 Task: Open a blank sheet, save the file as  Dance.doc Add Heading 'Types of Dance:'Types of Dance: Add the following points with capital alphabetAdd the following points with capital alphabet A.	Ballet_x000D_
B.	Hip Hop_x000D_
C.	Tango_x000D_
Select the entire thext and change line spacing to  2.5 Select the entire text and apply  Outside Borders ,change the font size of heading and points to 18
Action: Mouse moved to (148, 157)
Screenshot: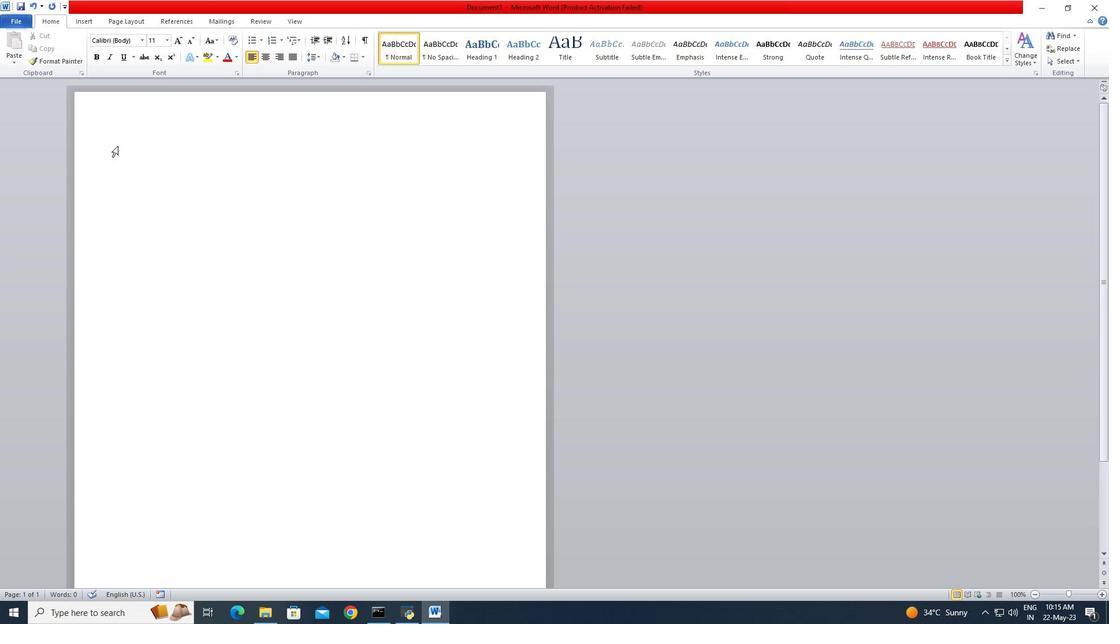 
Action: Mouse pressed left at (148, 157)
Screenshot: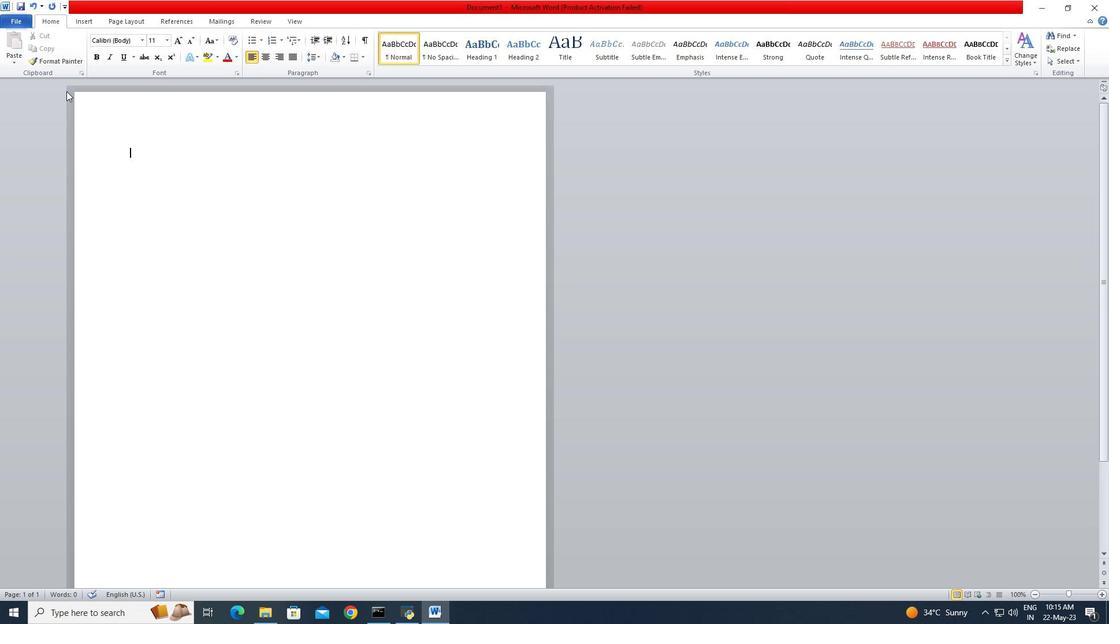
Action: Mouse moved to (109, 56)
Screenshot: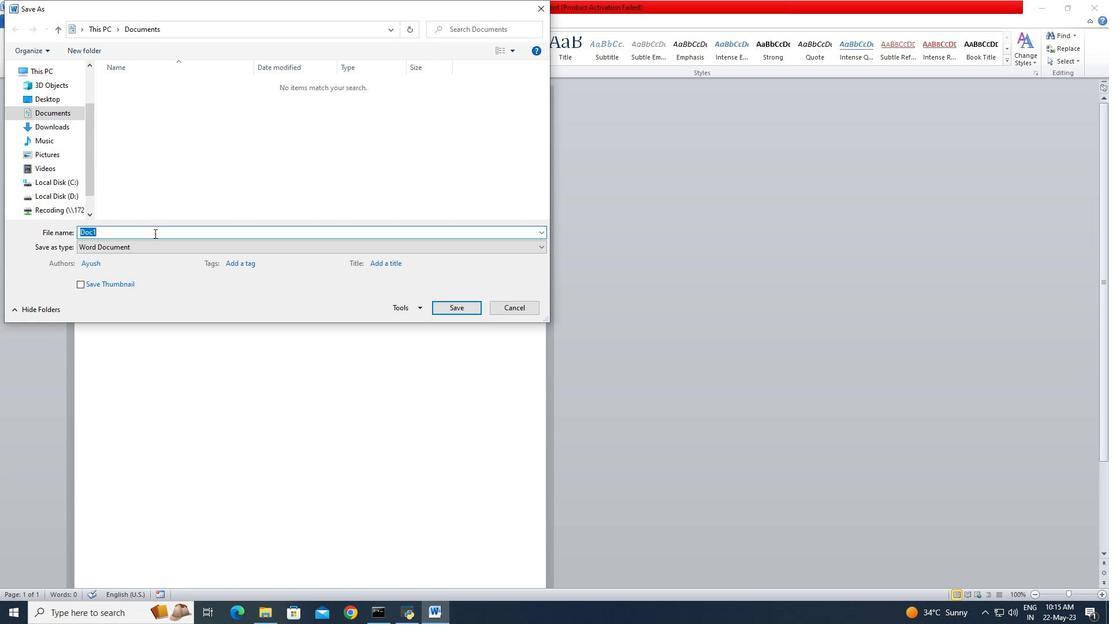 
Action: Mouse pressed left at (109, 56)
Screenshot: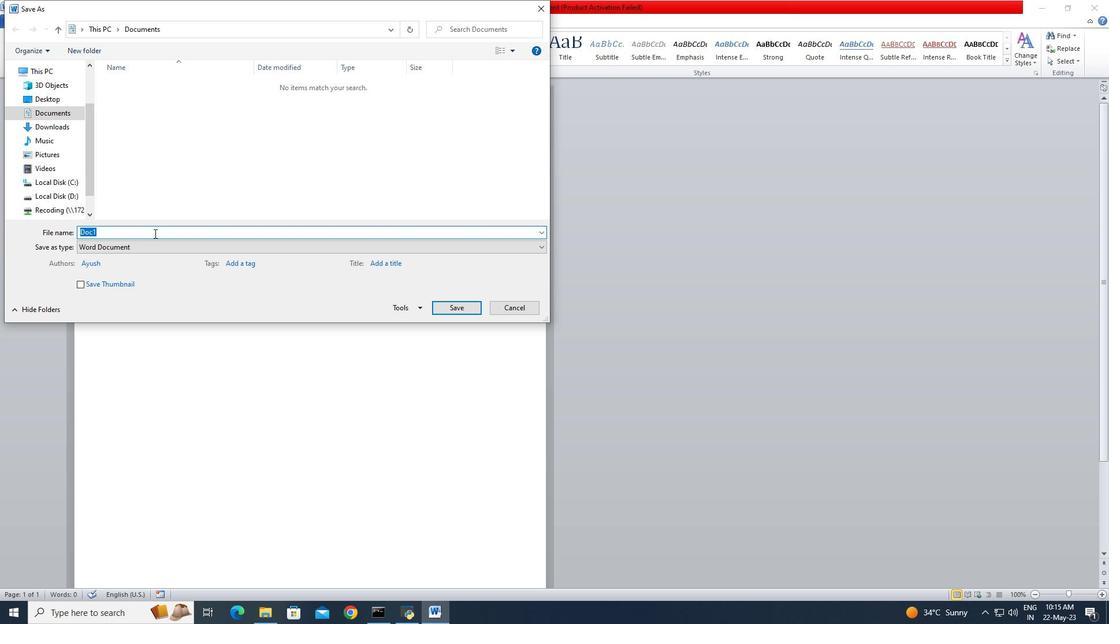 
Action: Mouse moved to (94, 53)
Screenshot: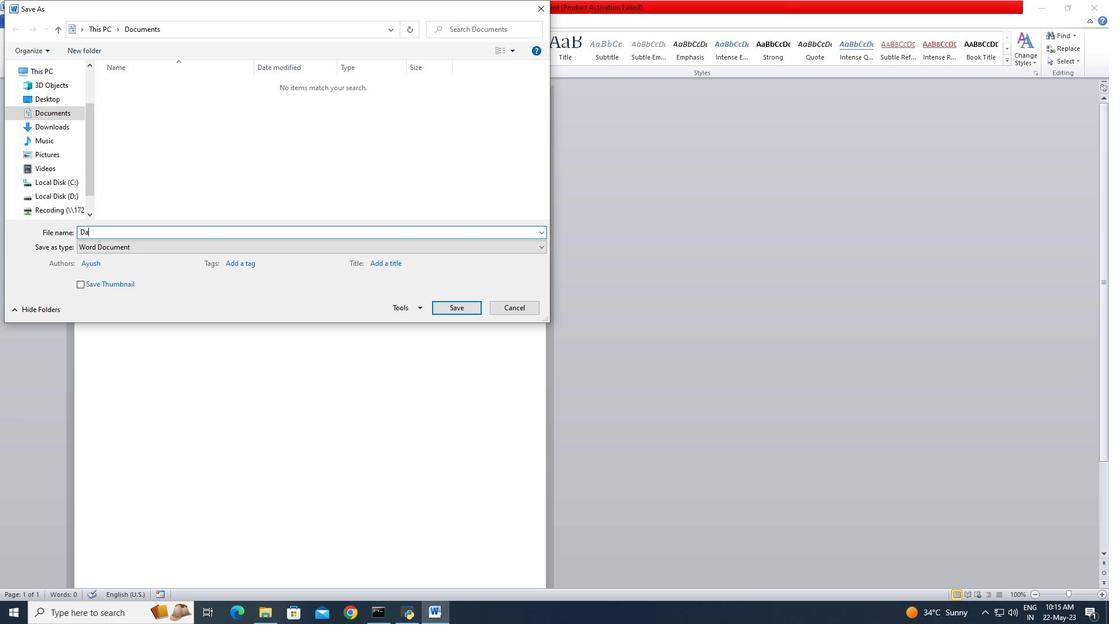 
Action: Mouse pressed left at (94, 53)
Screenshot: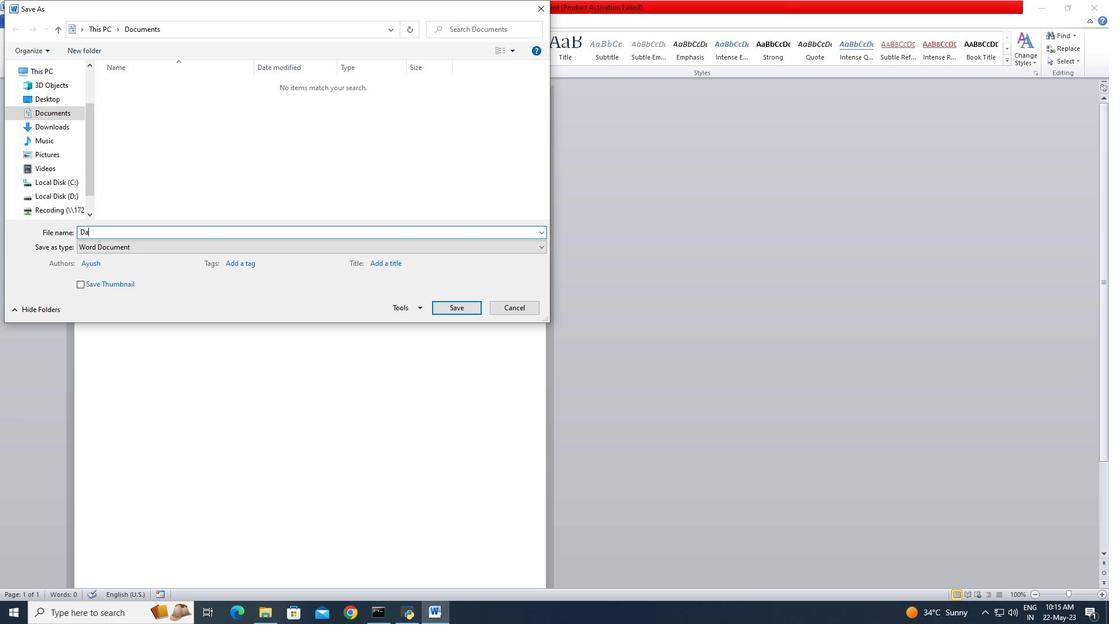 
Action: Key pressed <Key.shift>Dan
Screenshot: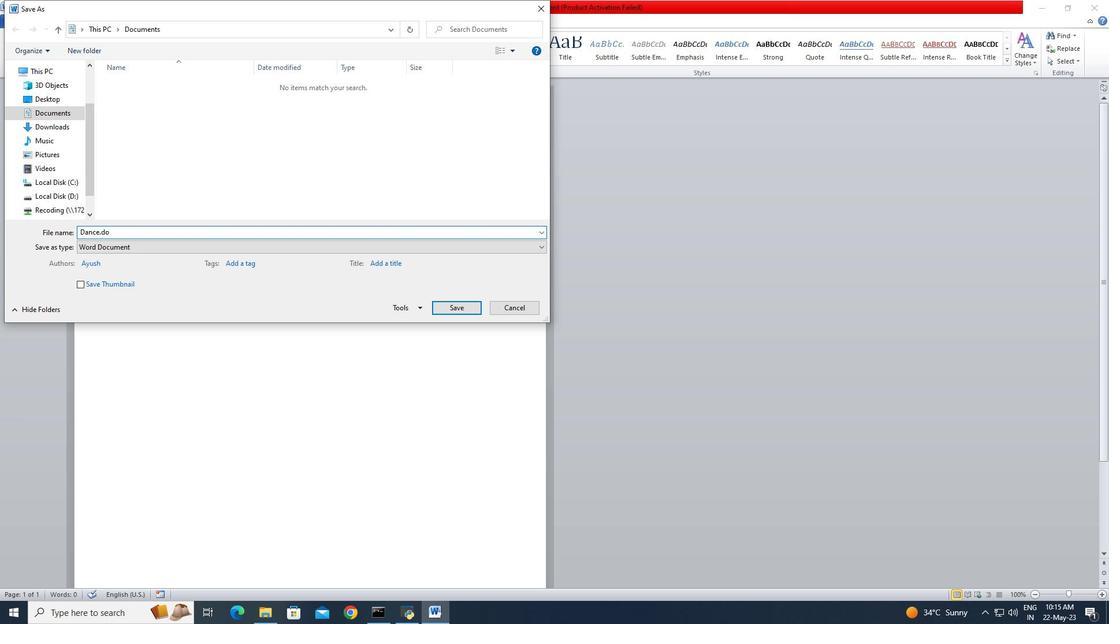 
Action: Mouse moved to (83, 103)
Screenshot: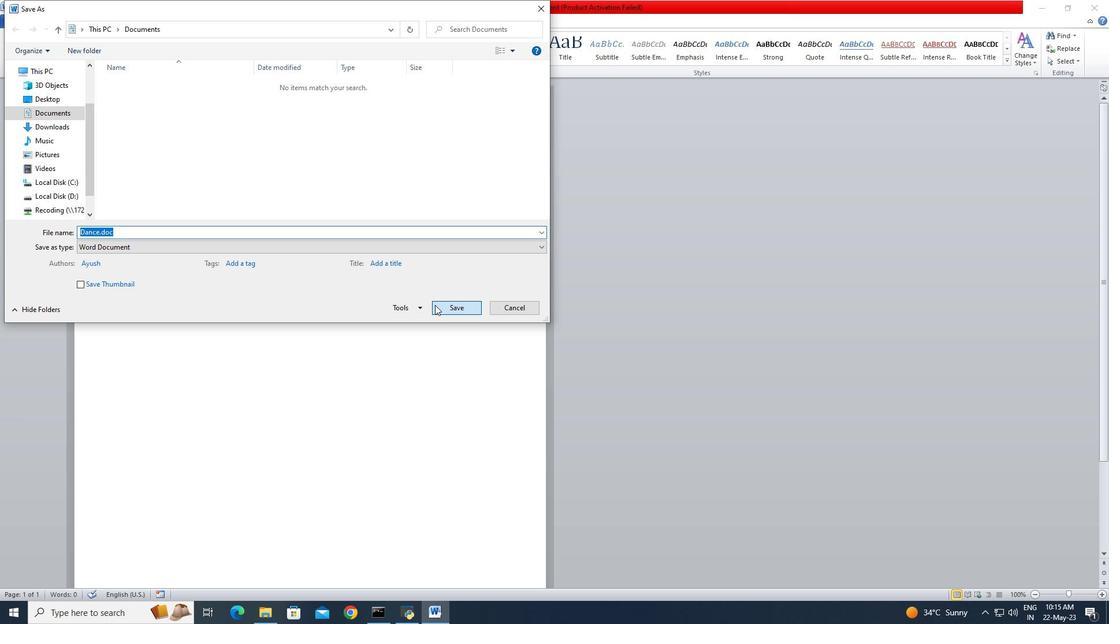 
Action: Mouse pressed left at (83, 103)
Screenshot: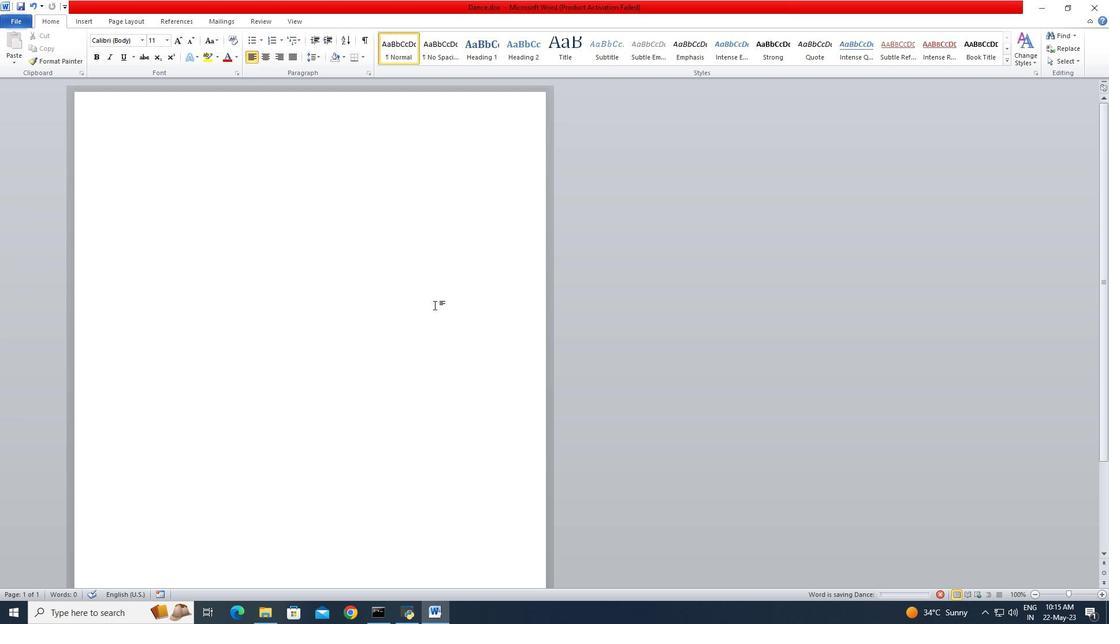 
Action: Mouse pressed left at (83, 103)
Screenshot: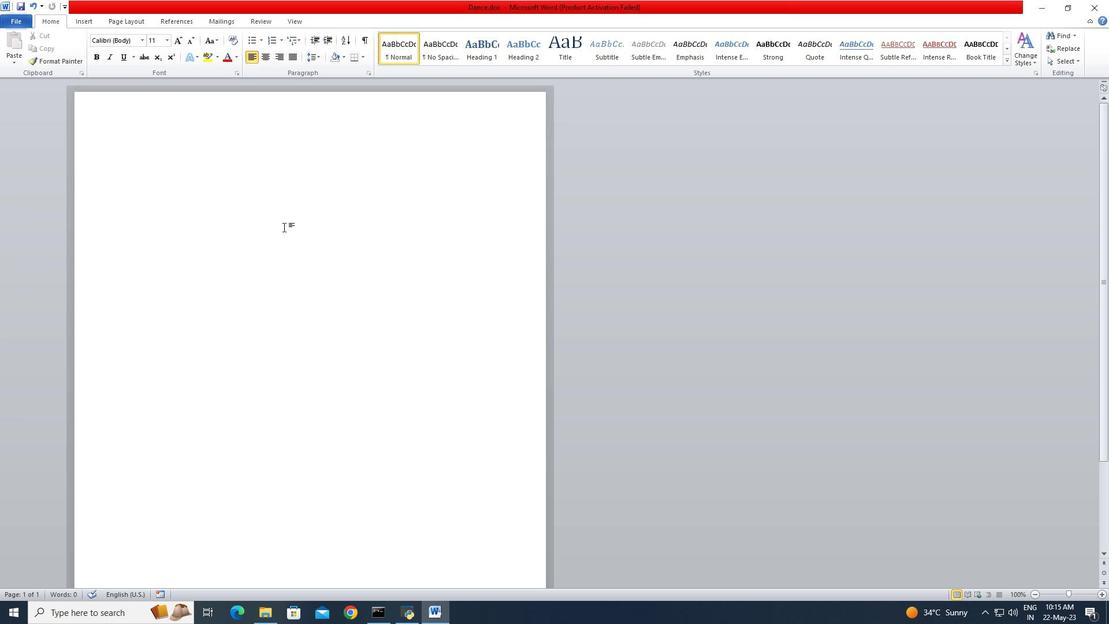 
Action: Mouse moved to (92, 112)
Screenshot: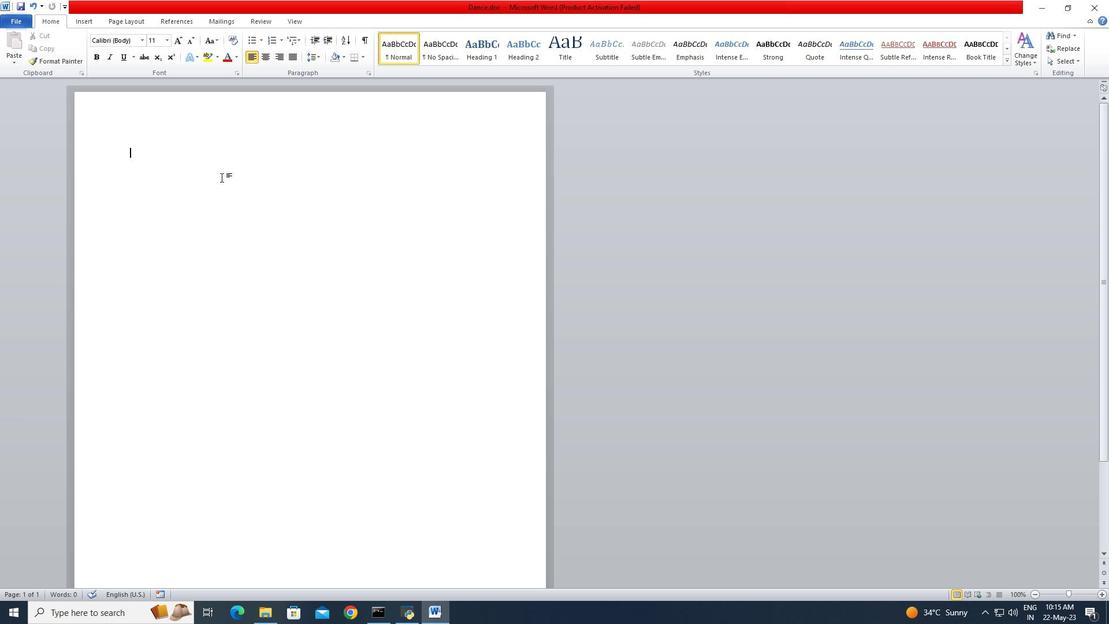 
Action: Mouse pressed left at (92, 112)
Screenshot: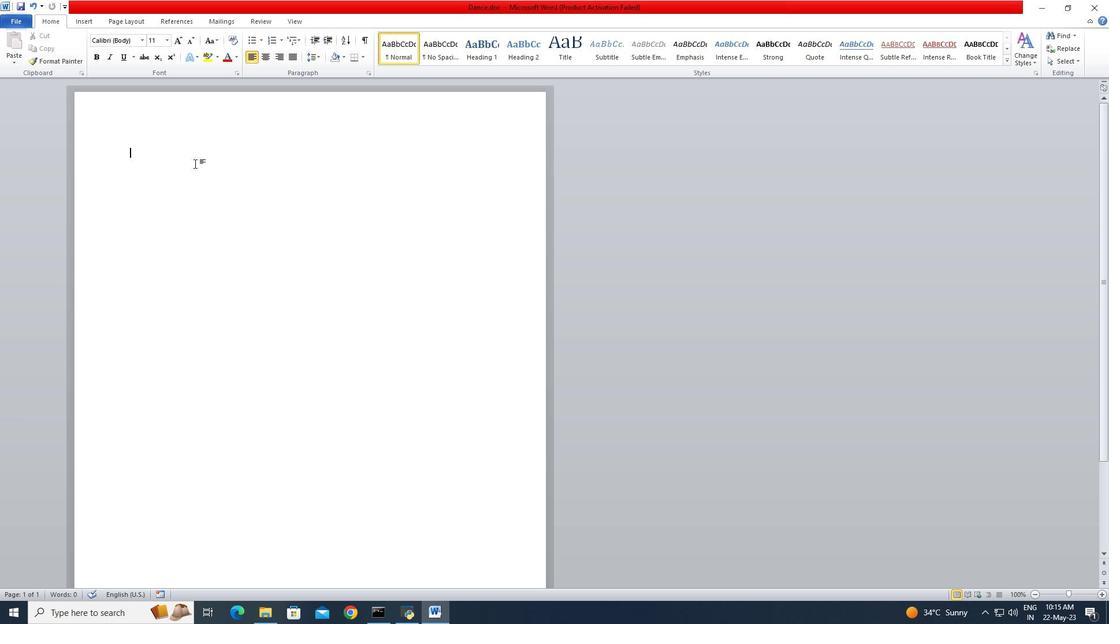 
Action: Key pressed <Key.shift>Da
Screenshot: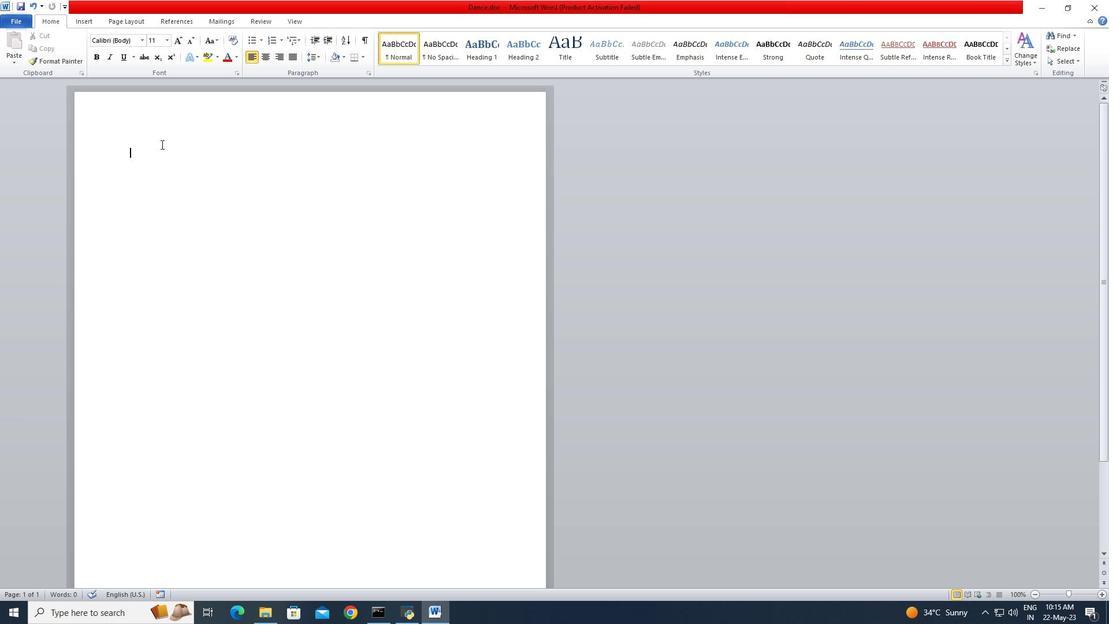 
Action: Mouse moved to (64, 109)
Screenshot: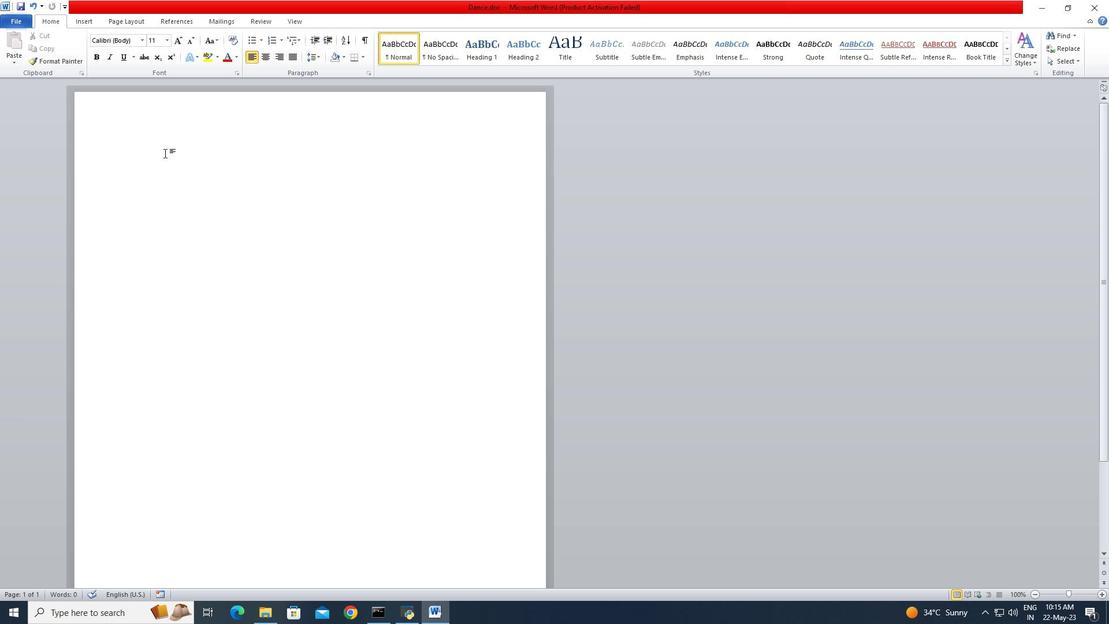 
Action: Mouse pressed left at (64, 109)
Screenshot: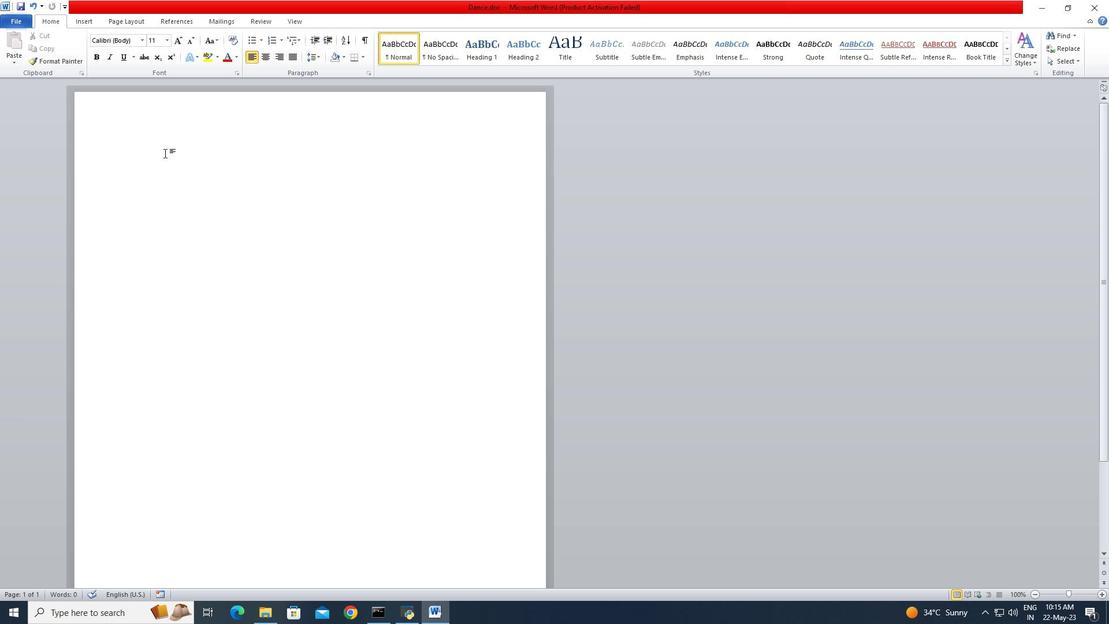 
Action: Mouse pressed left at (64, 109)
Screenshot: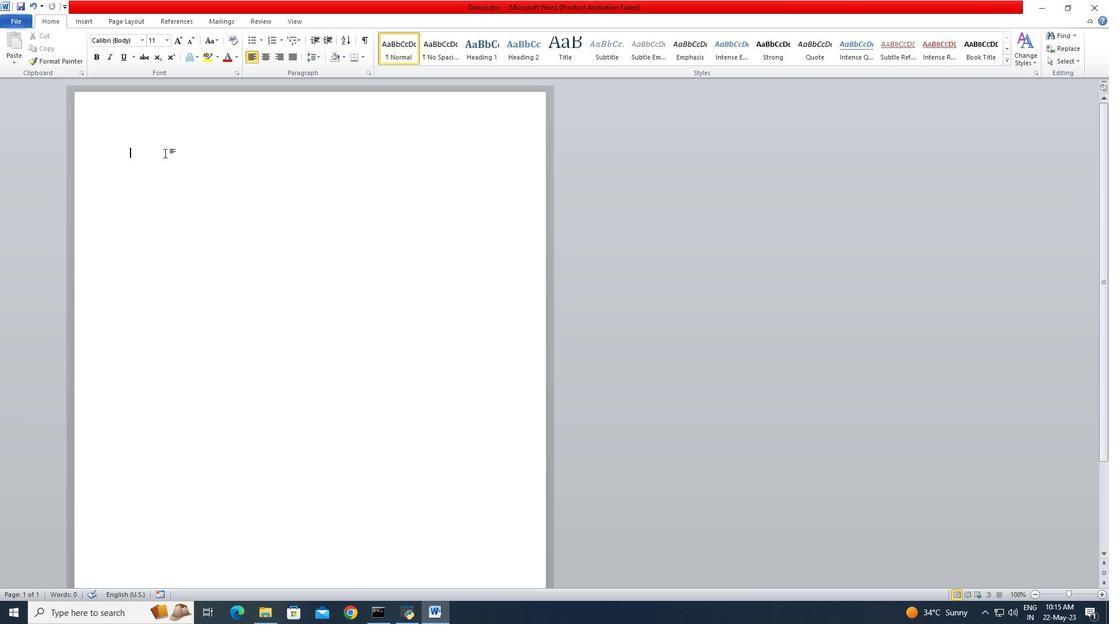 
Action: Mouse moved to (82, 109)
Screenshot: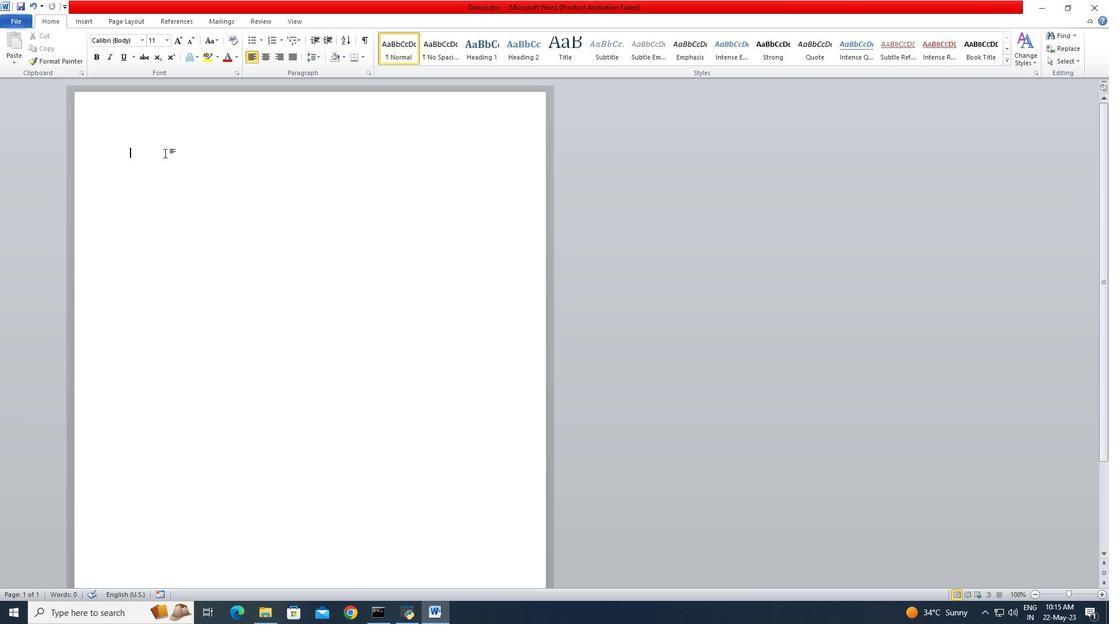 
Action: Key pressed <Key.shift>Daddda
Screenshot: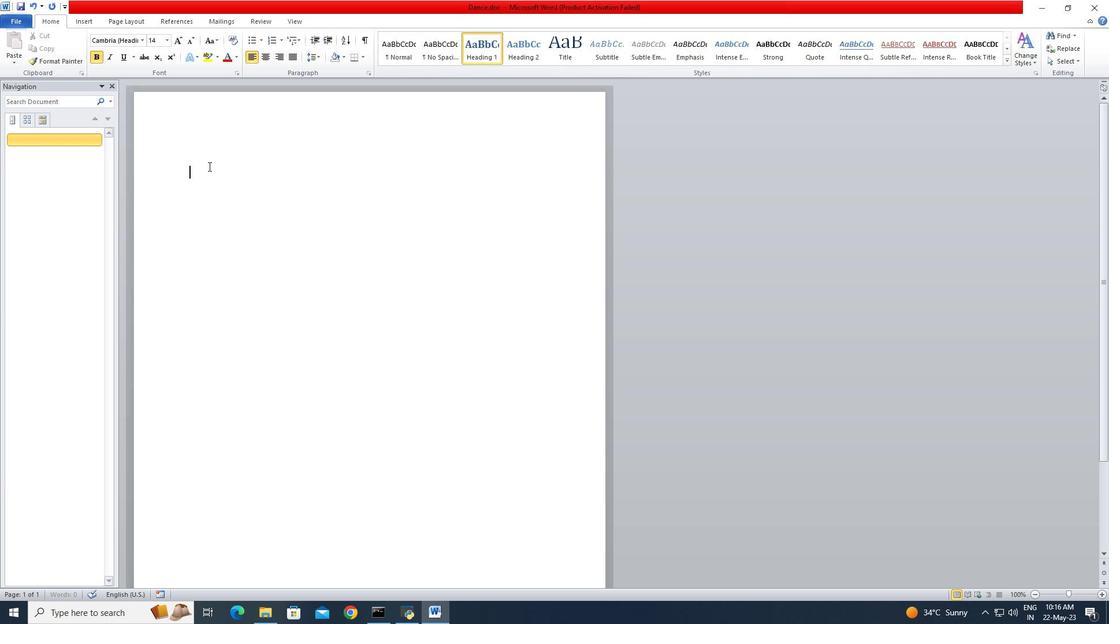 
Action: Mouse moved to (376, 178)
Screenshot: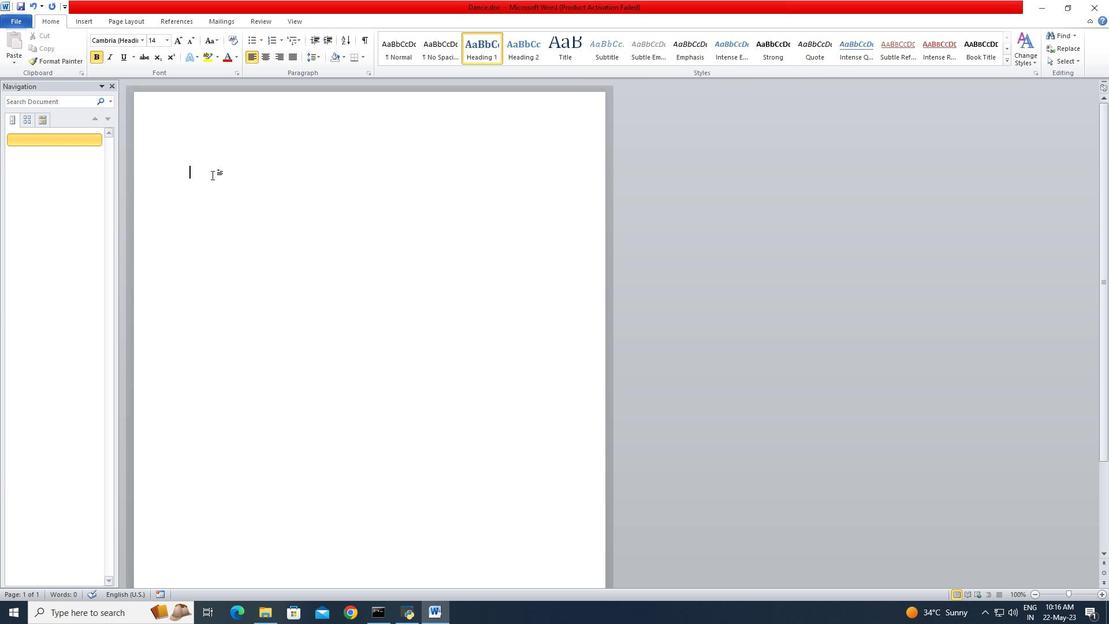 
Action: Mouse pressed left at (376, 178)
Screenshot: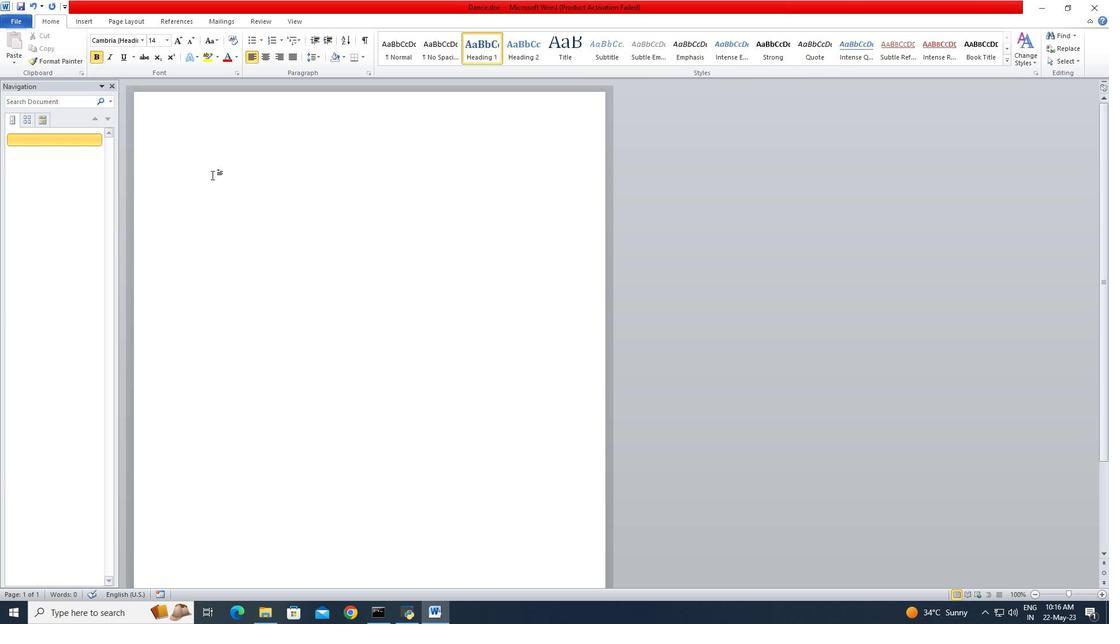 
Action: Key pressed df<Key.backspace><Key.backspace><Key.backspace>
Screenshot: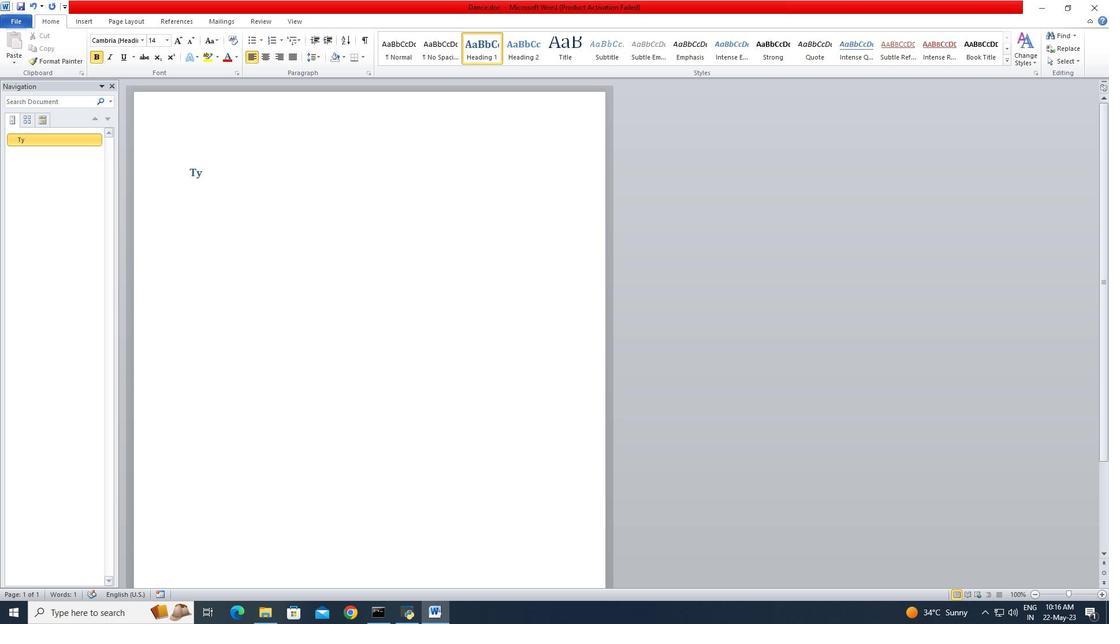 
Action: Mouse moved to (159, 165)
Screenshot: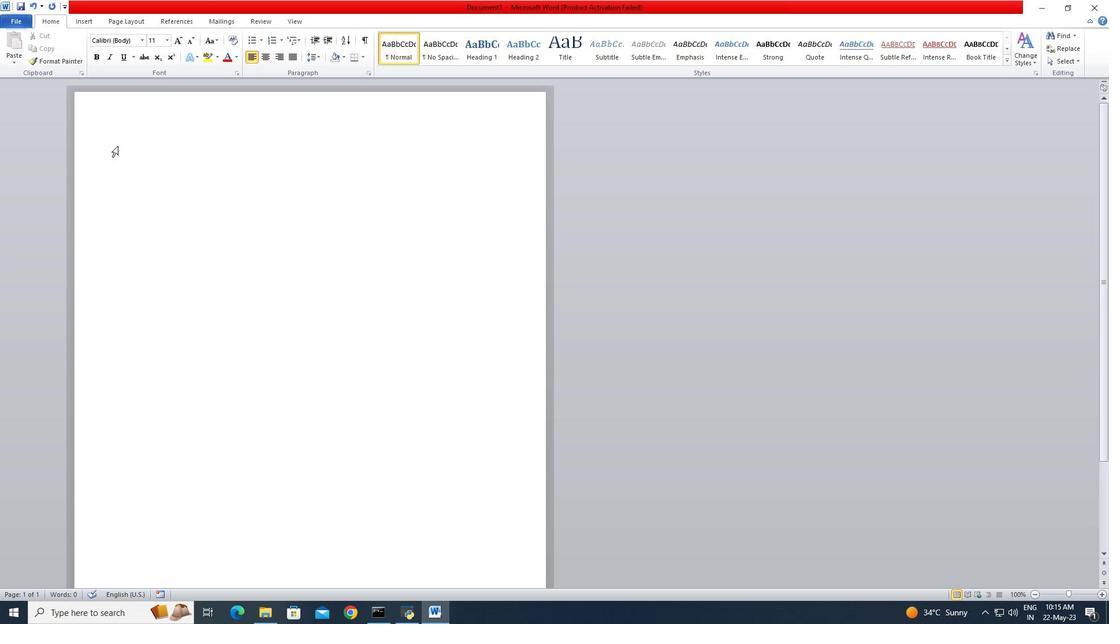 
Action: Mouse pressed left at (159, 165)
Screenshot: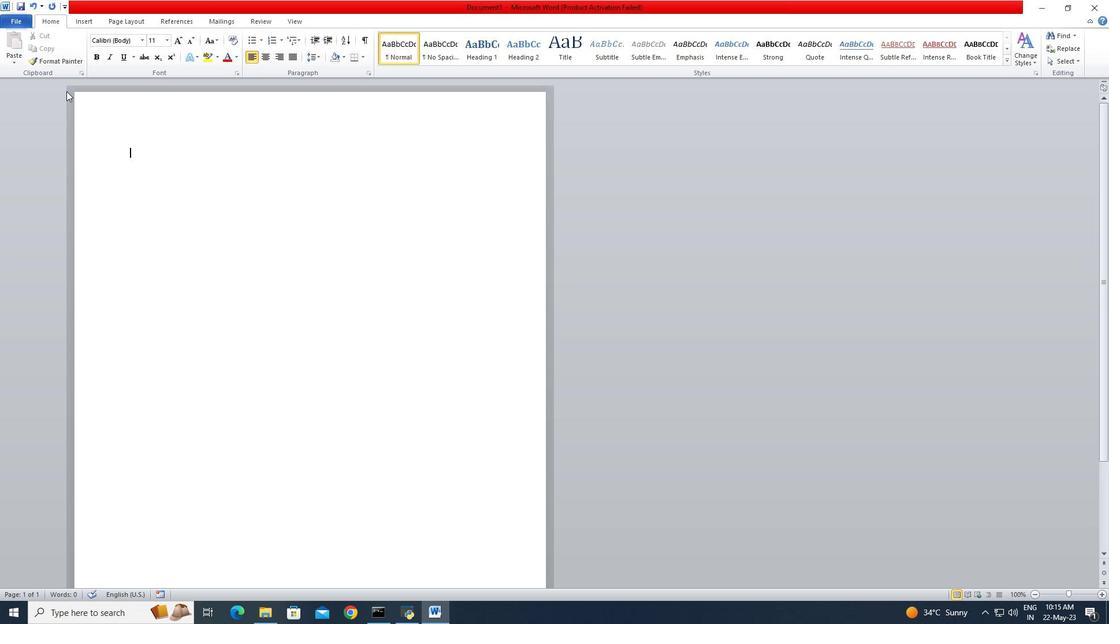 
Action: Mouse moved to (105, 56)
Screenshot: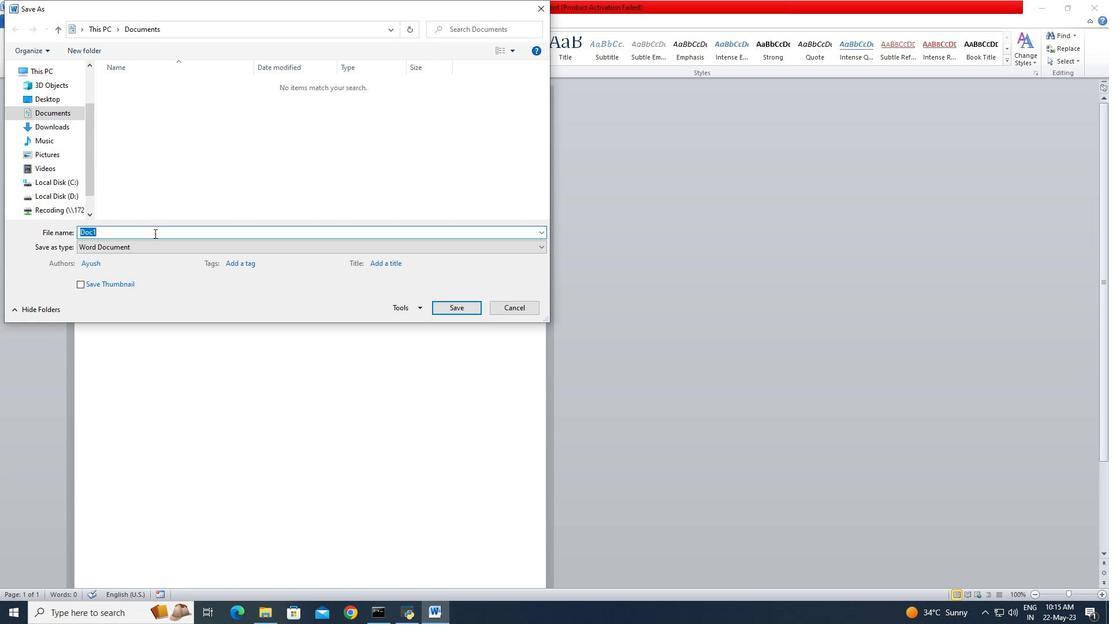 
Action: Mouse pressed left at (105, 56)
Screenshot: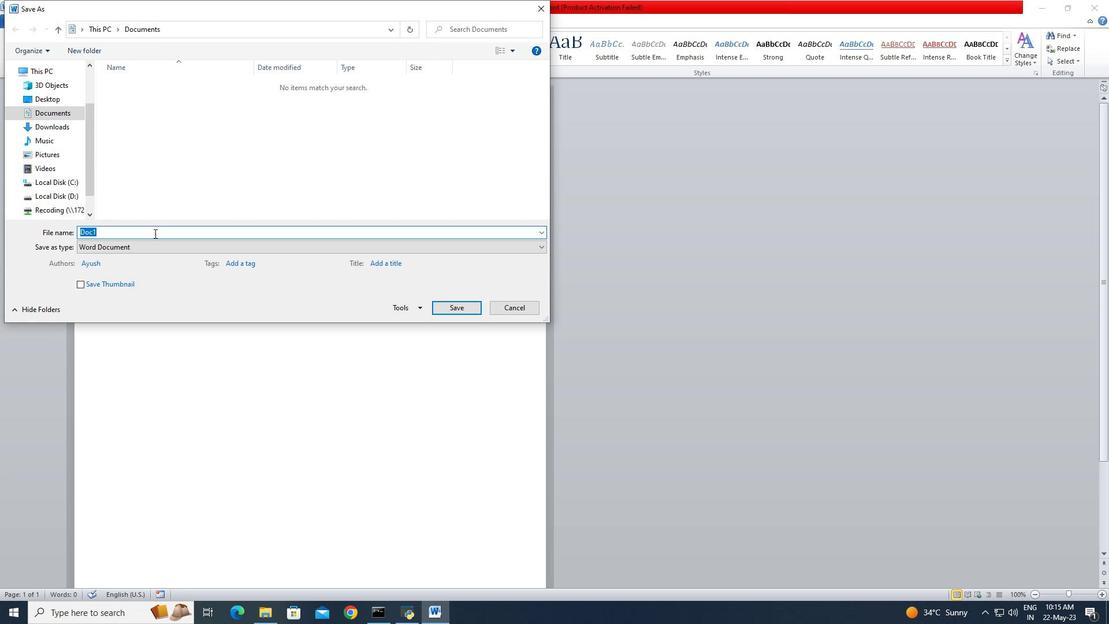 
Action: Mouse moved to (113, 56)
Screenshot: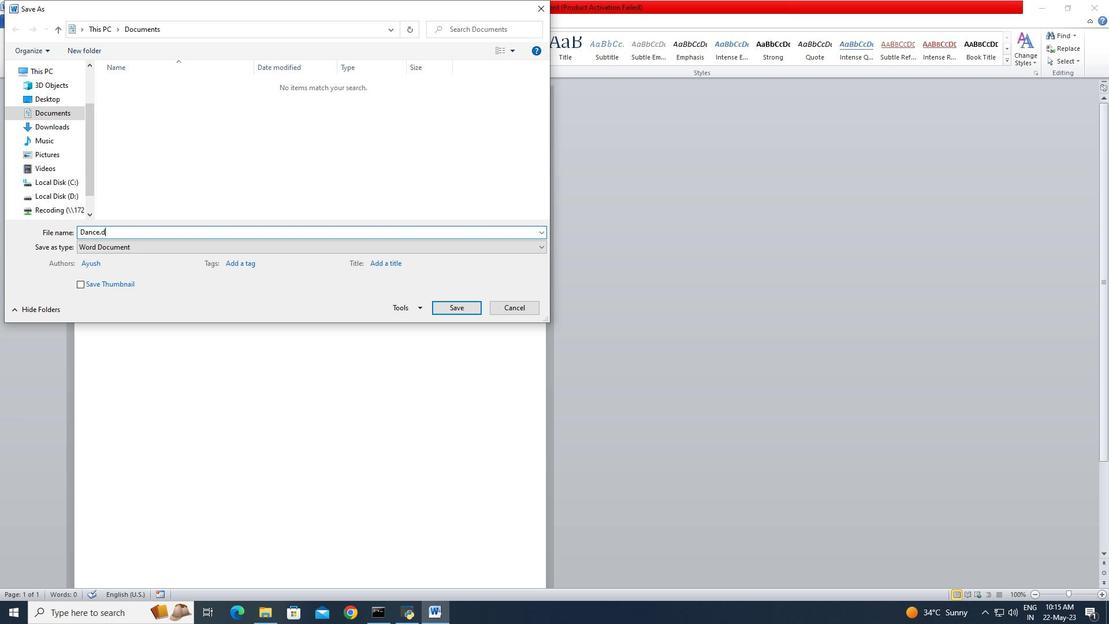 
Action: Mouse pressed left at (113, 56)
Screenshot: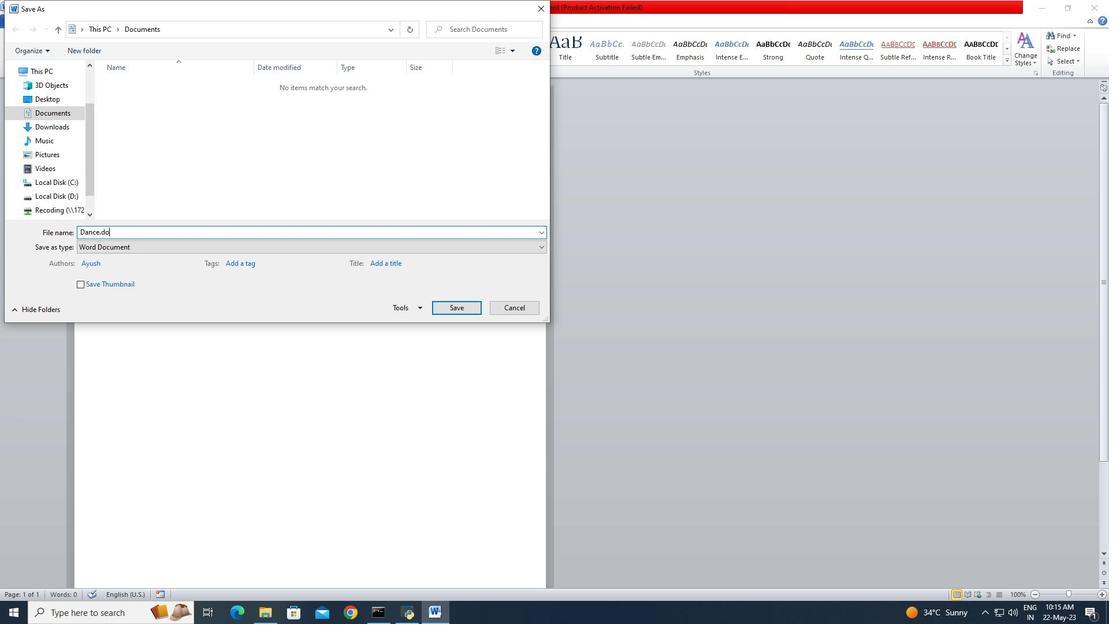
Action: Key pressed <Key.shift>Dance.doc<Key.enter>
Screenshot: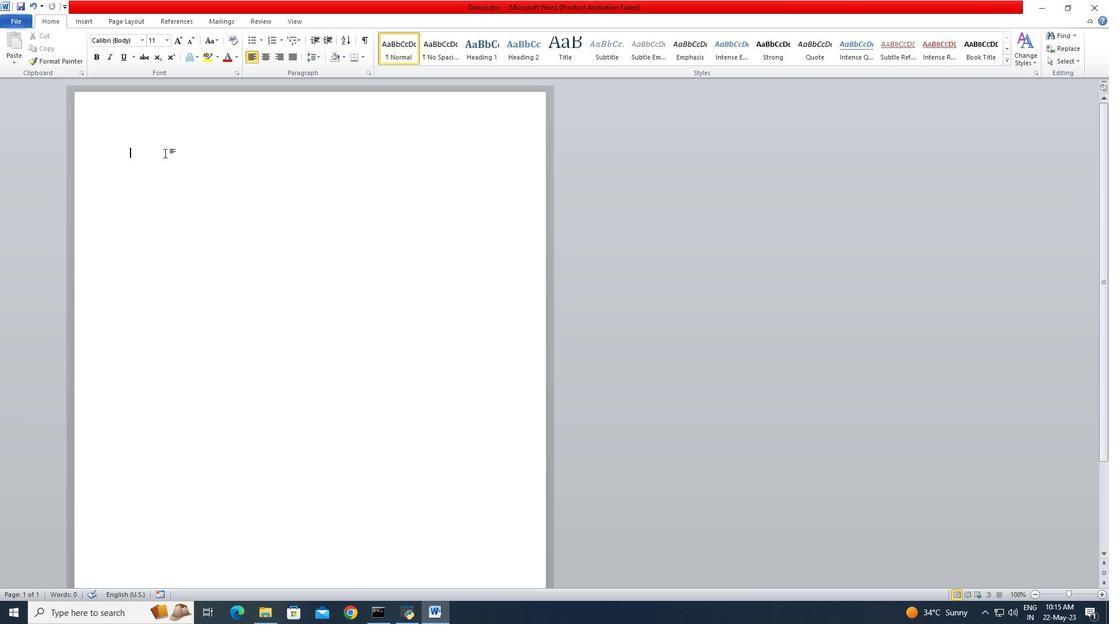 
Action: Mouse moved to (390, 184)
Screenshot: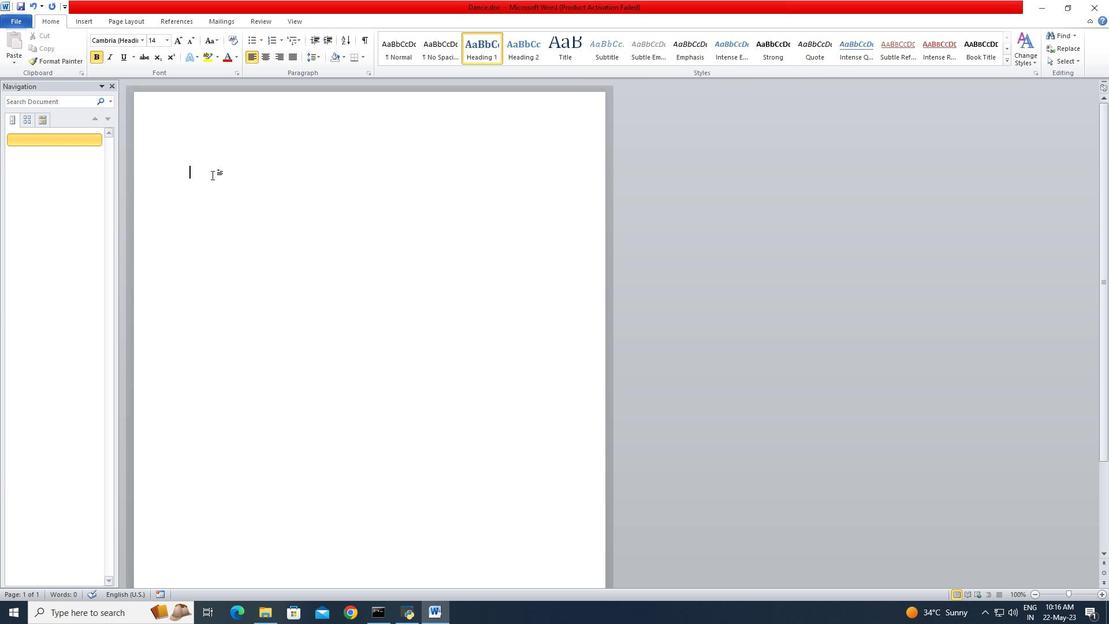 
Action: Mouse pressed left at (390, 184)
Screenshot: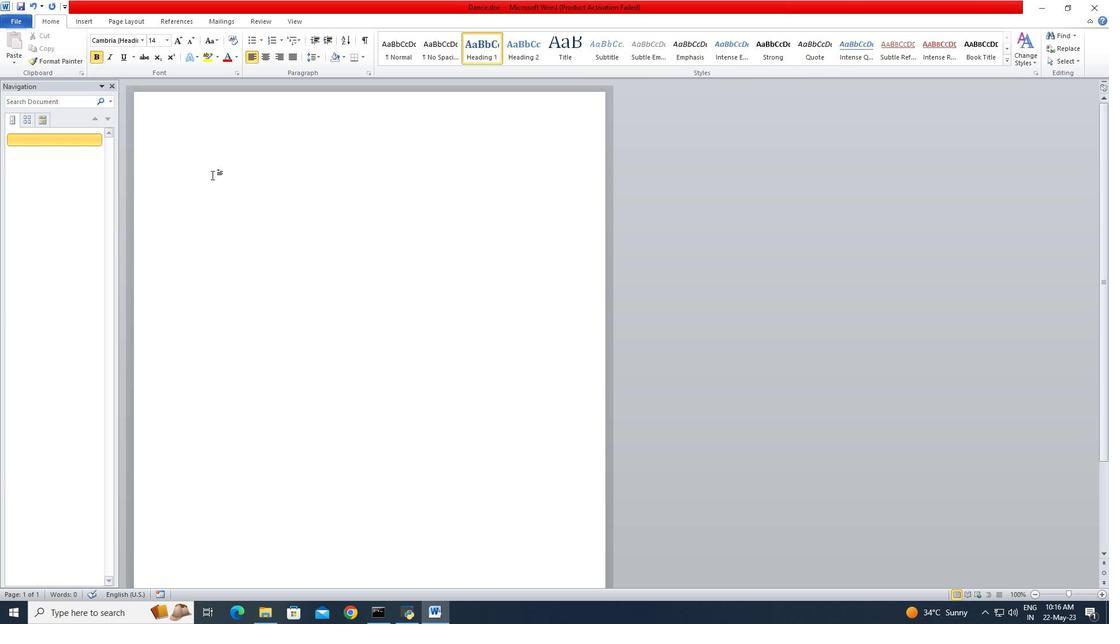 
Action: Key pressed <Key.shift>Types<Key.space>of<Key.space><Key.shift>Dance<Key.shift>:<Key.space><Key.enter><Key.shift><Key.shift><Key.shift><Key.shift><Key.shift><Key.shift><Key.shift><Key.shift><Key.shift><Key.shift><Key.shift><Key.shift><Key.shift><Key.shift><Key.shift><Key.shift><Key.shift><Key.shift><Key.shift><Key.shift><Key.shift><Key.shift><Key.shift><Key.shift><Key.shift><Key.shift><Key.shift><Key.shift><Key.shift><Key.shift><Key.shift><Key.shift>A.<Key.space><Key.shift>Ballet<Key.enter><Key.shift>Hip<Key.space><Key.shift>Hop<Key.enter><Key.shift>Tango
Screenshot: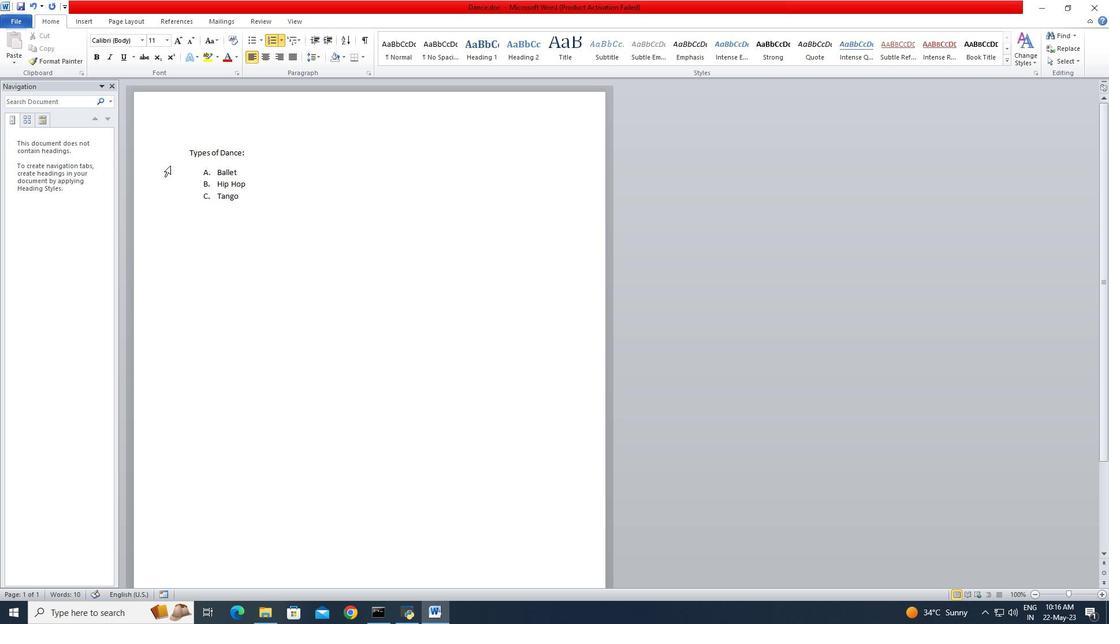 
Action: Mouse moved to (369, 185)
Screenshot: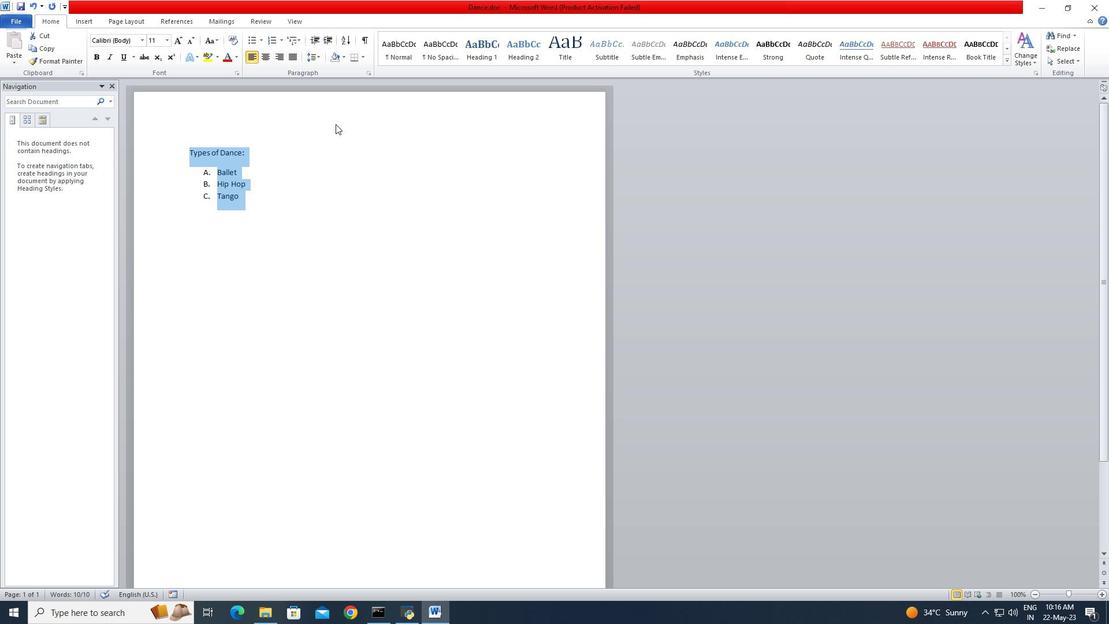 
Action: Mouse pressed left at (369, 185)
Screenshot: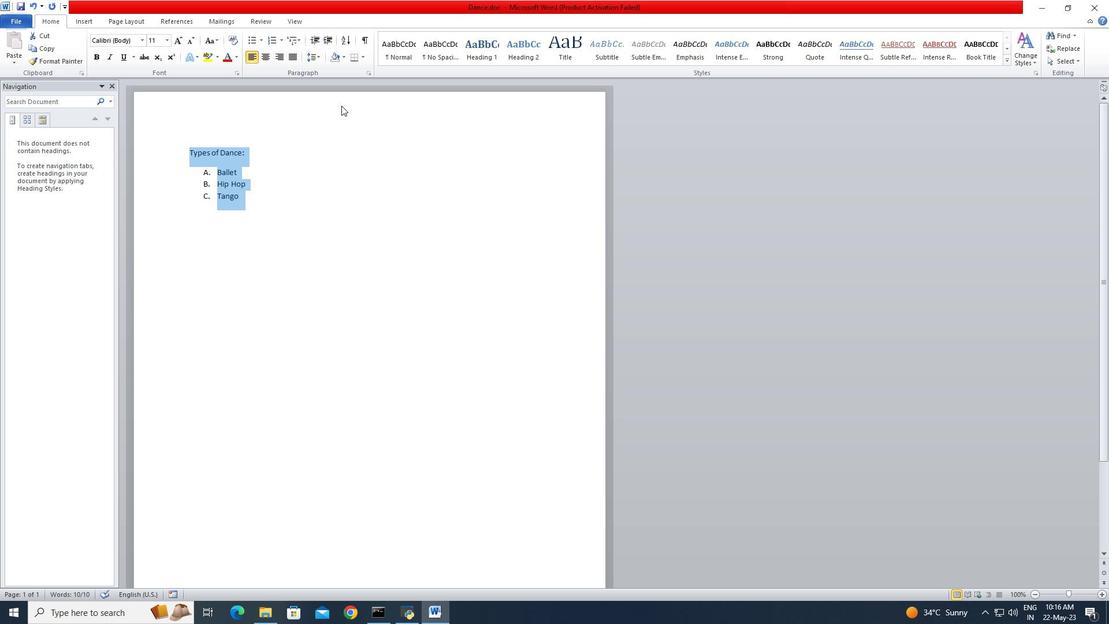 
Action: Mouse moved to (428, 227)
Screenshot: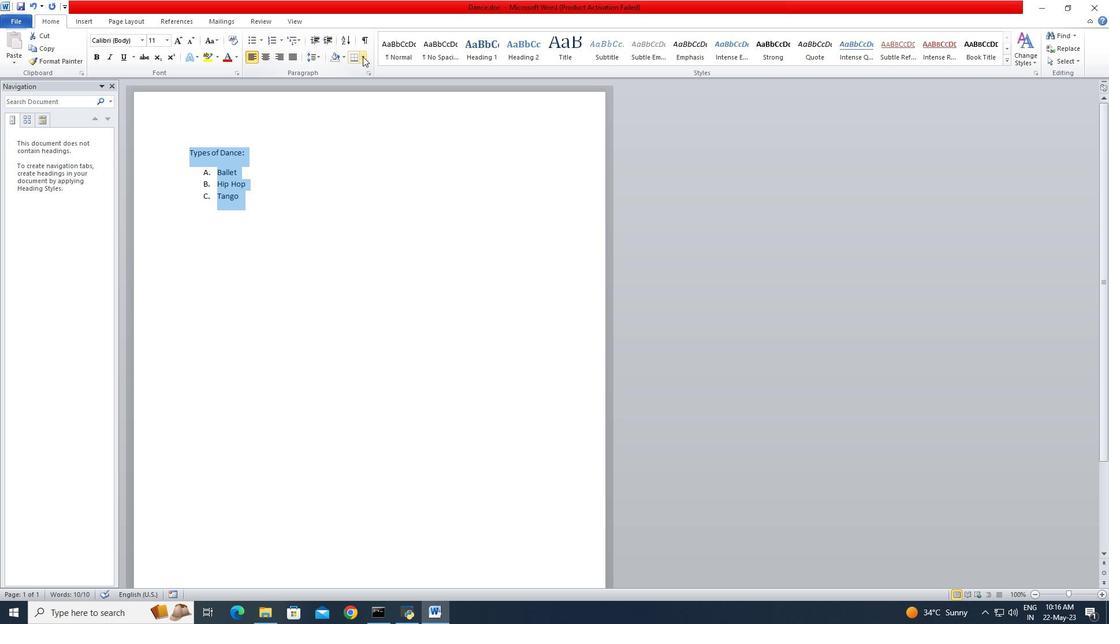 
Action: Key pressed <Key.shift>
Screenshot: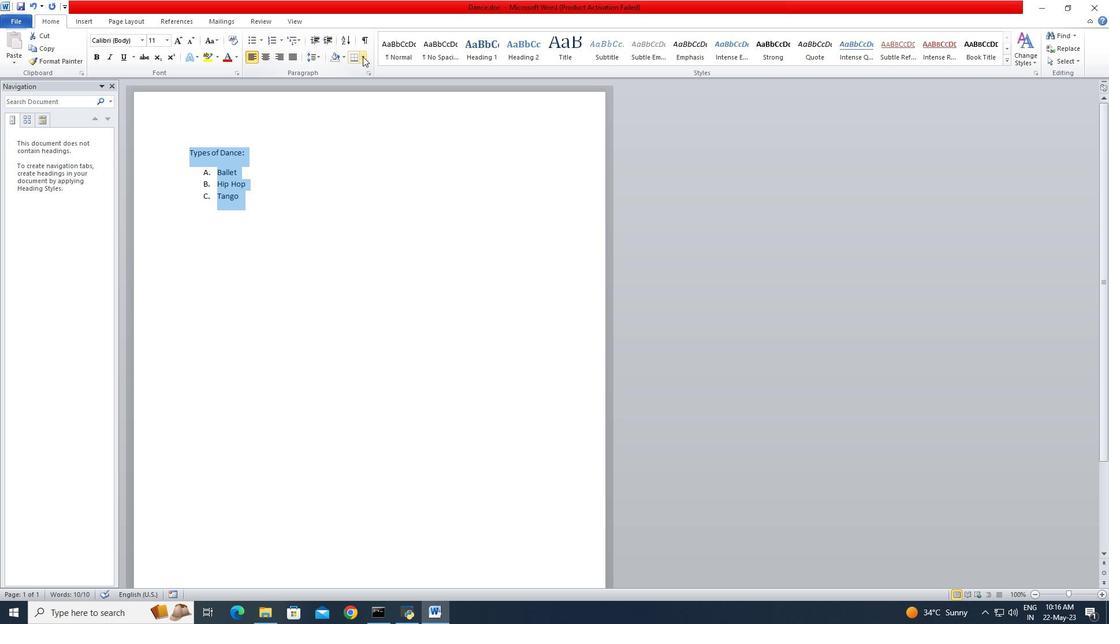 
Action: Mouse moved to (432, 228)
Screenshot: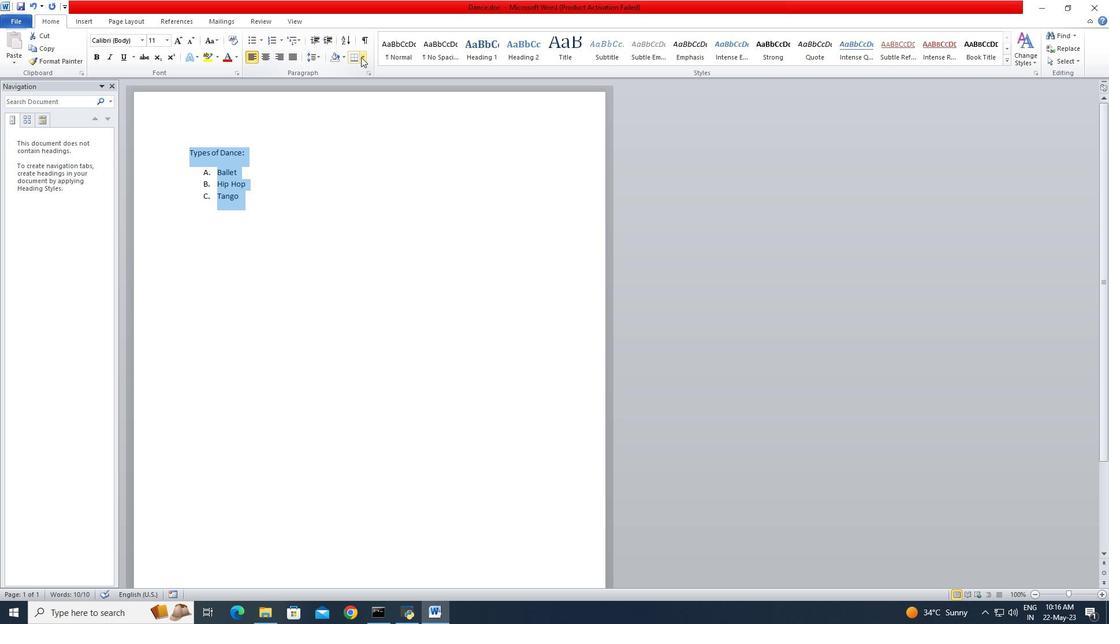 
Action: Mouse pressed left at (432, 228)
Screenshot: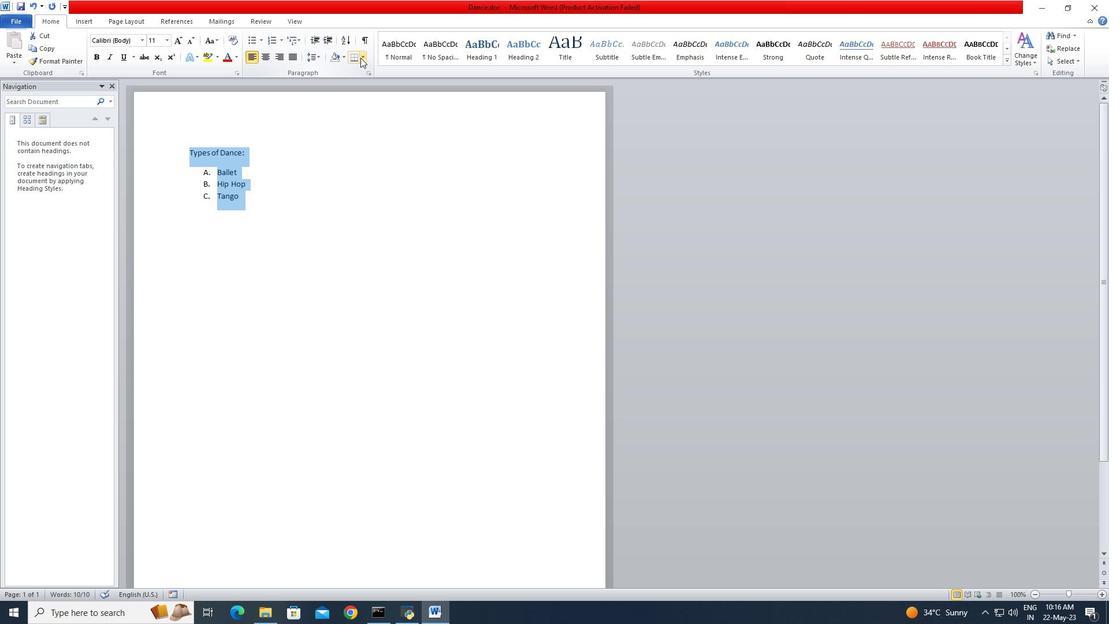 
Action: Key pressed <Key.shift>
Screenshot: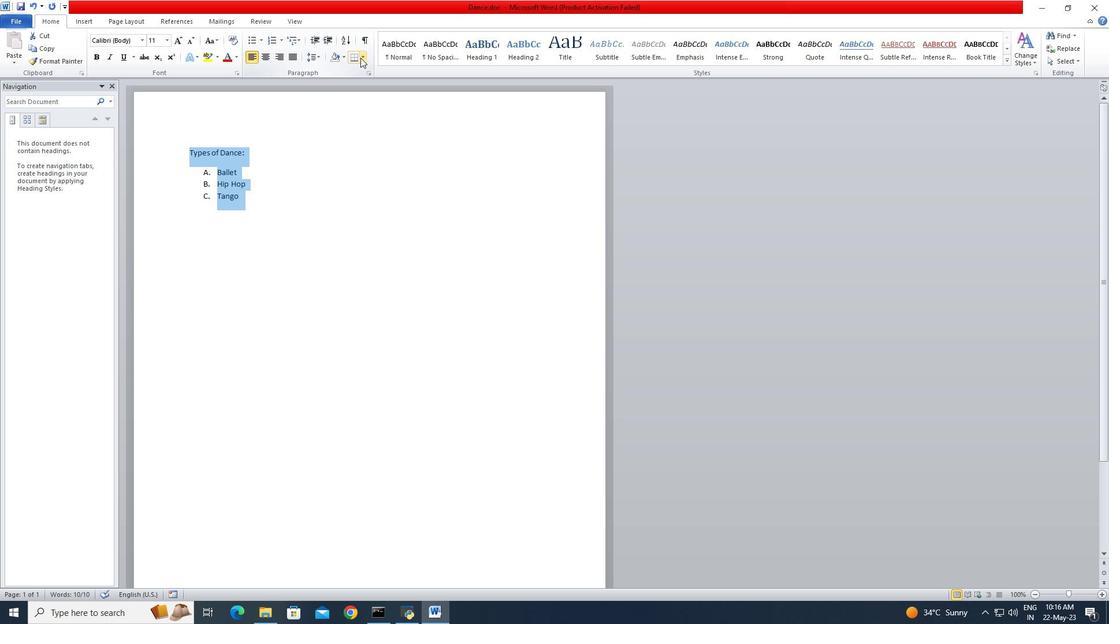 
Action: Mouse moved to (1045, 100)
Screenshot: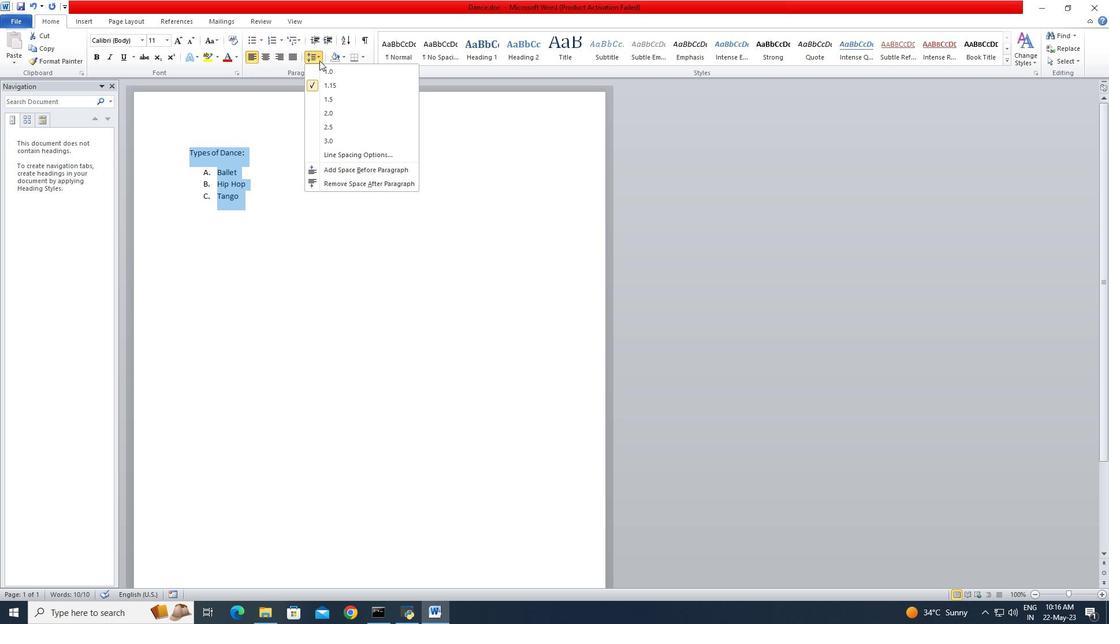 
Action: Mouse pressed left at (1045, 100)
Screenshot: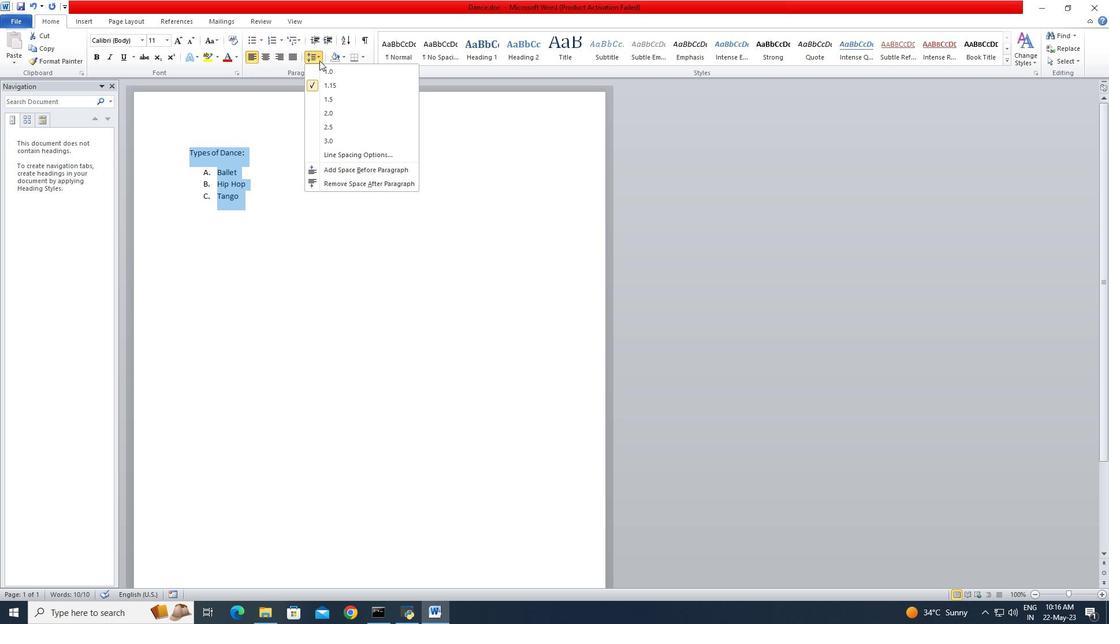 
Action: Mouse moved to (1041, 141)
Screenshot: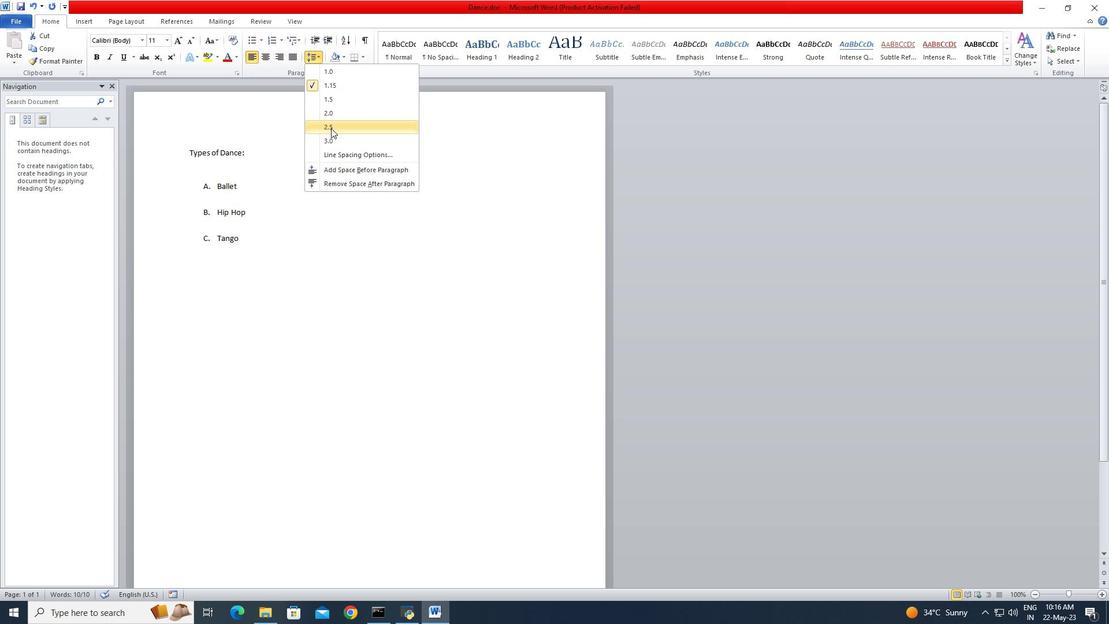 
Action: Mouse pressed left at (1041, 141)
Screenshot: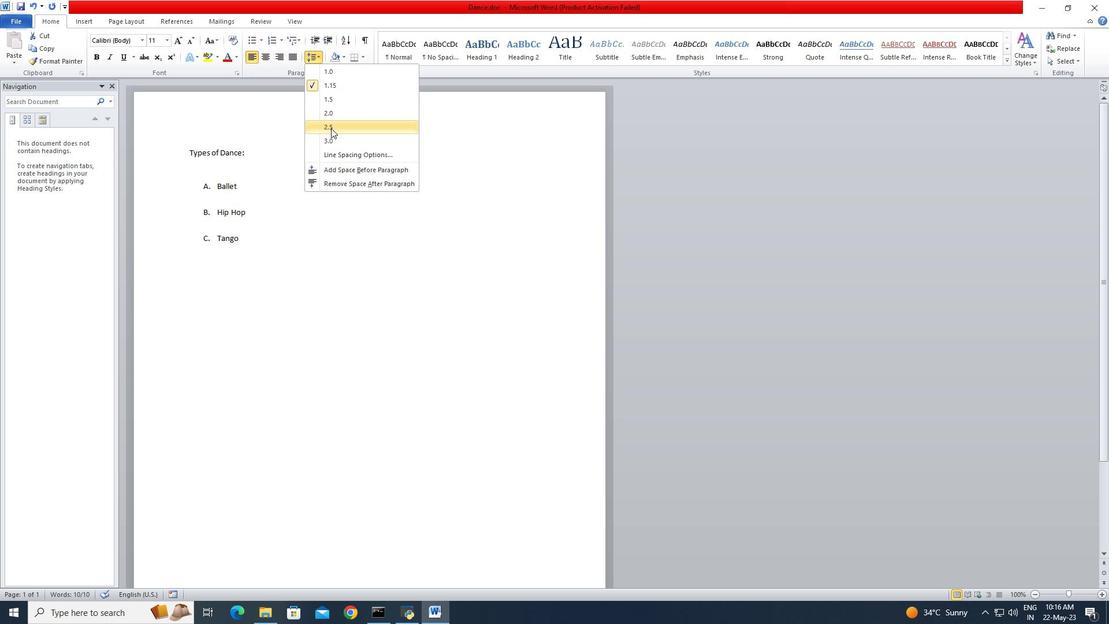
Action: Mouse moved to (889, 239)
Screenshot: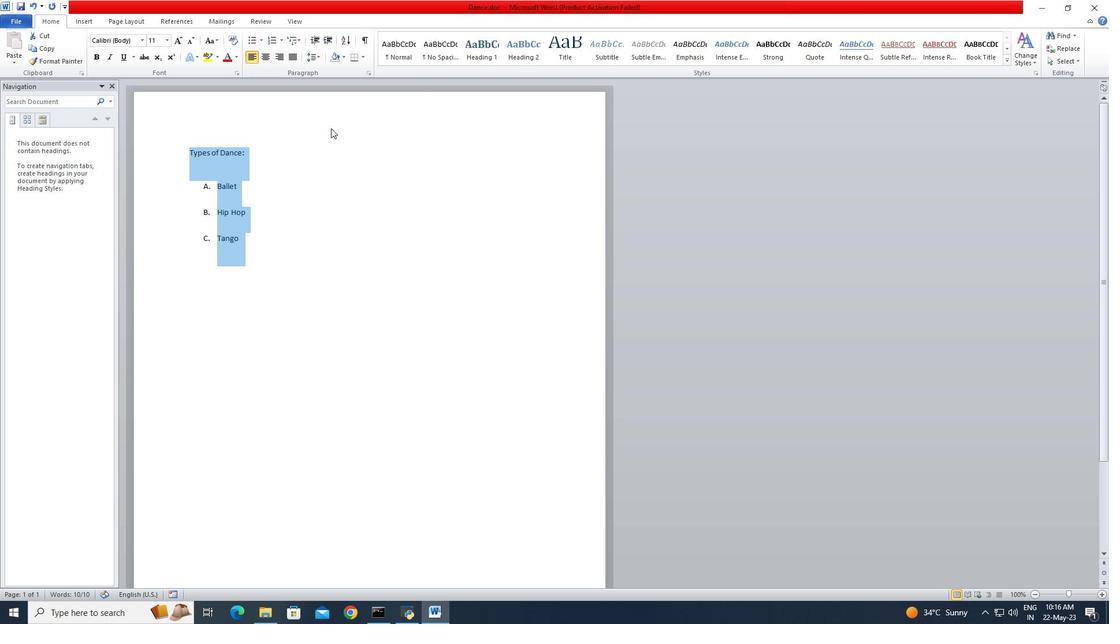 
Action: Mouse pressed left at (889, 239)
Screenshot: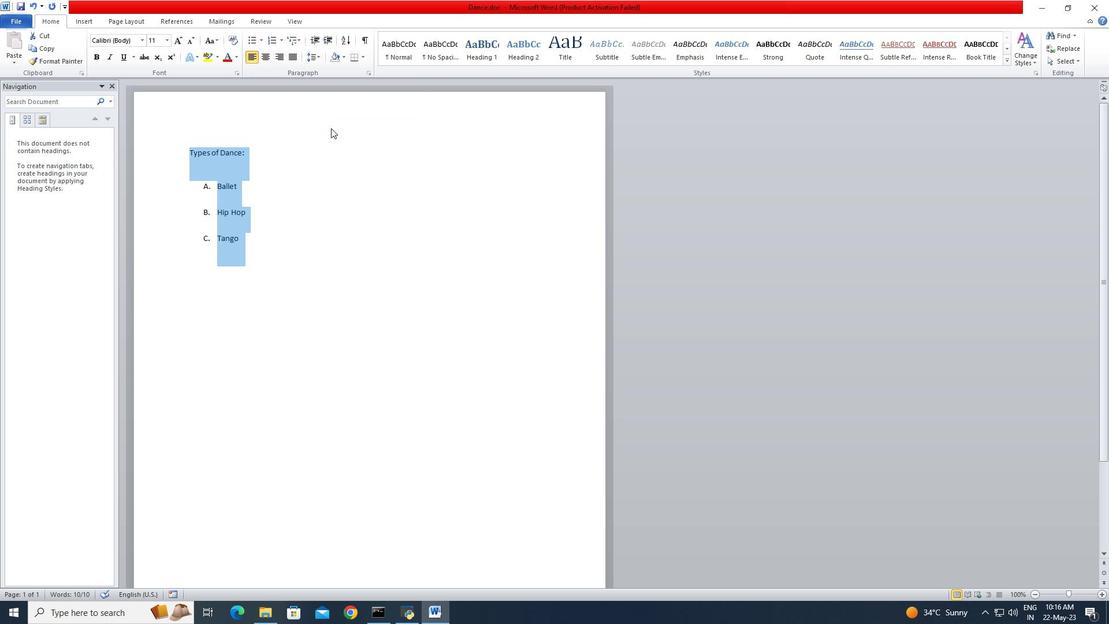 
Action: Mouse moved to (1054, 101)
Screenshot: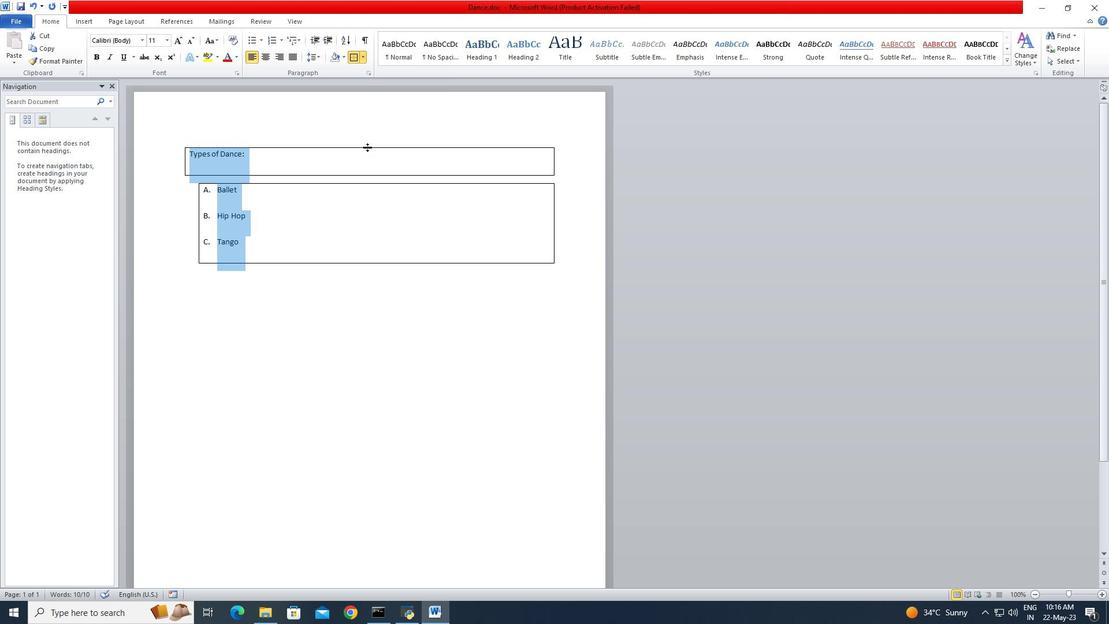 
Action: Mouse pressed left at (1054, 101)
Screenshot: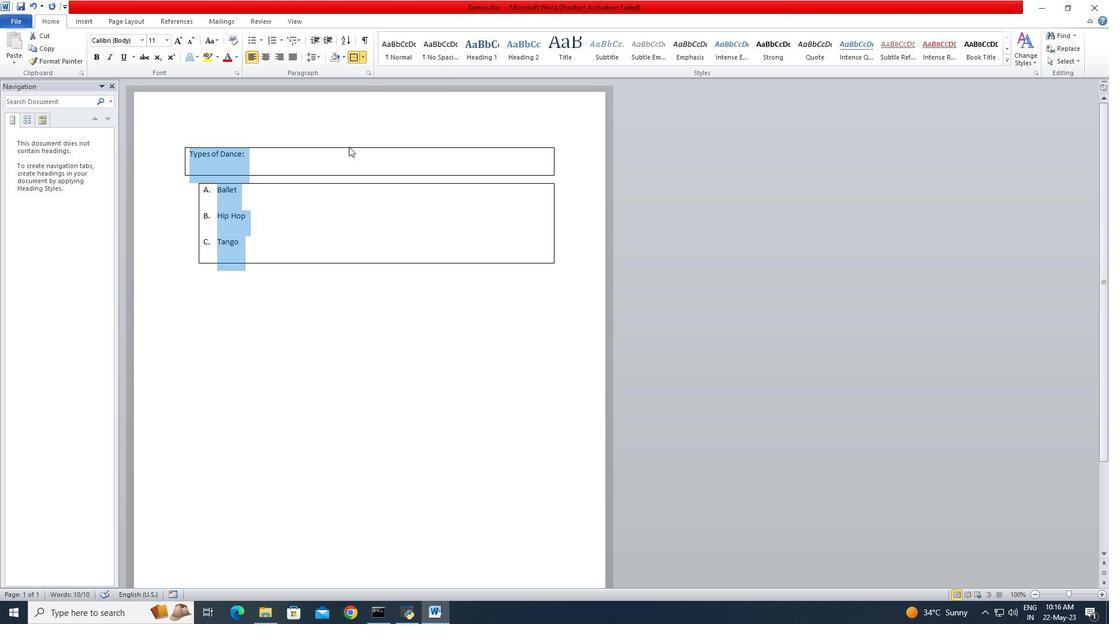 
Action: Mouse moved to (409, 102)
Screenshot: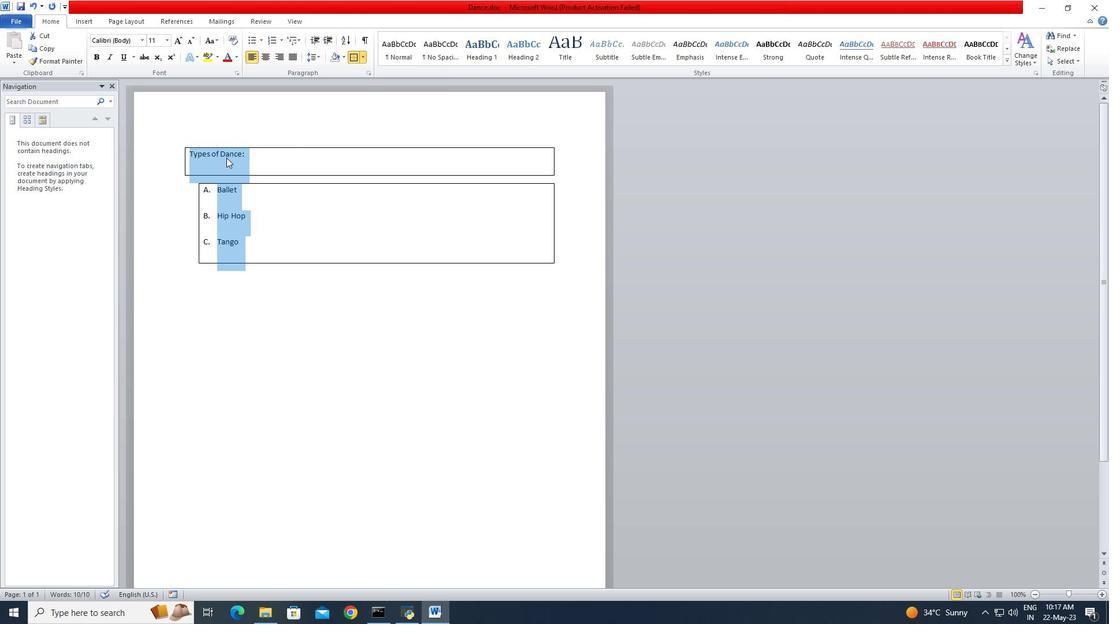 
Action: Mouse pressed left at (409, 102)
Screenshot: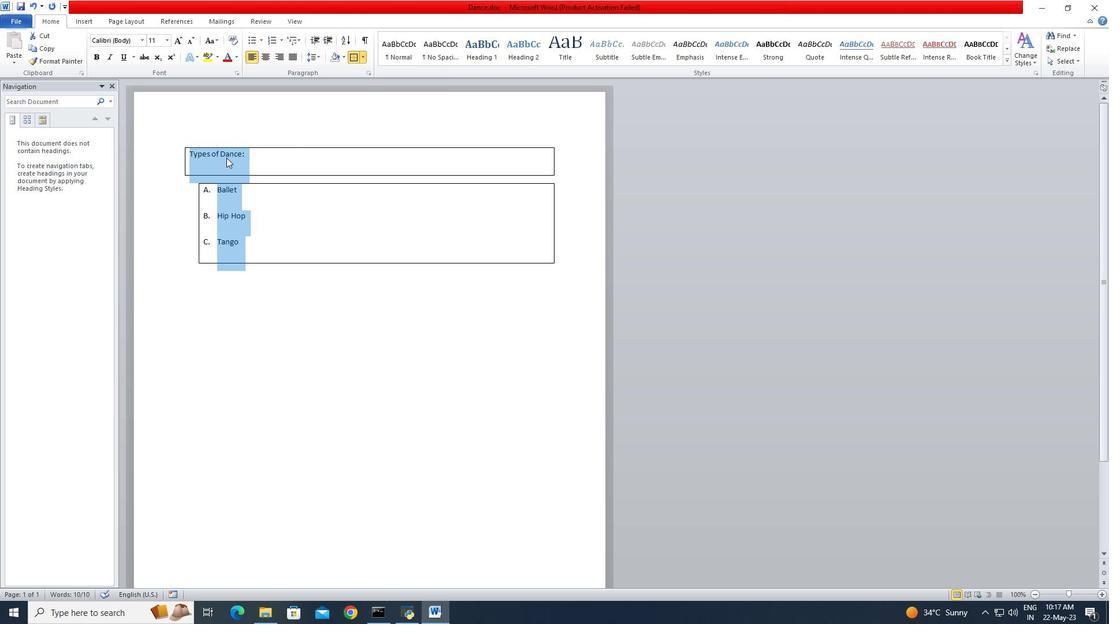 
Action: Mouse moved to (1048, 102)
Screenshot: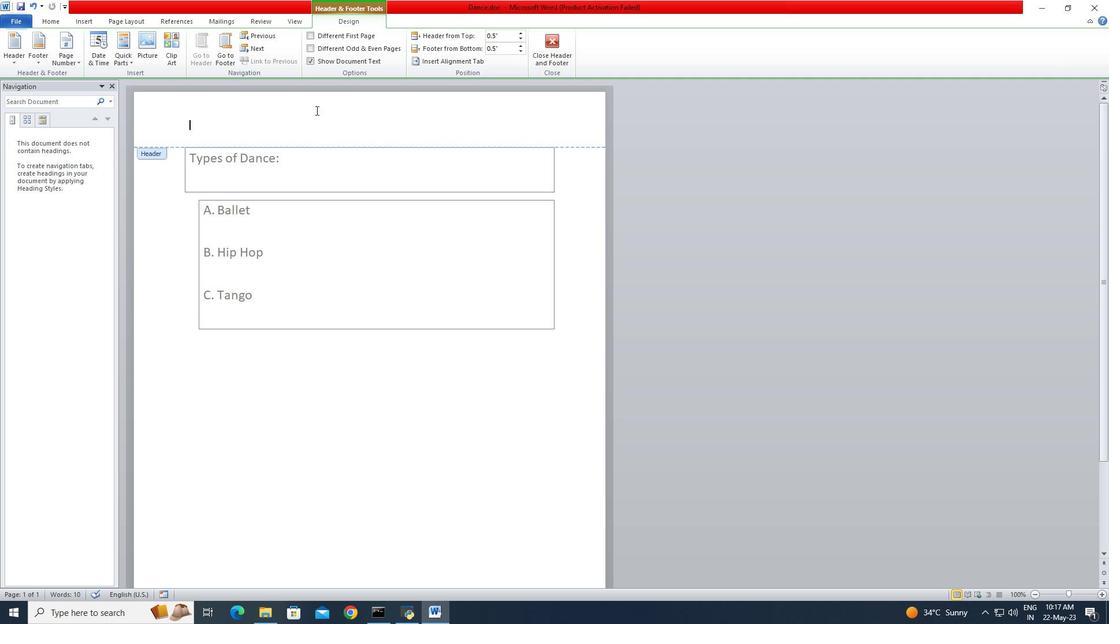 
Action: Mouse pressed left at (1048, 102)
Screenshot: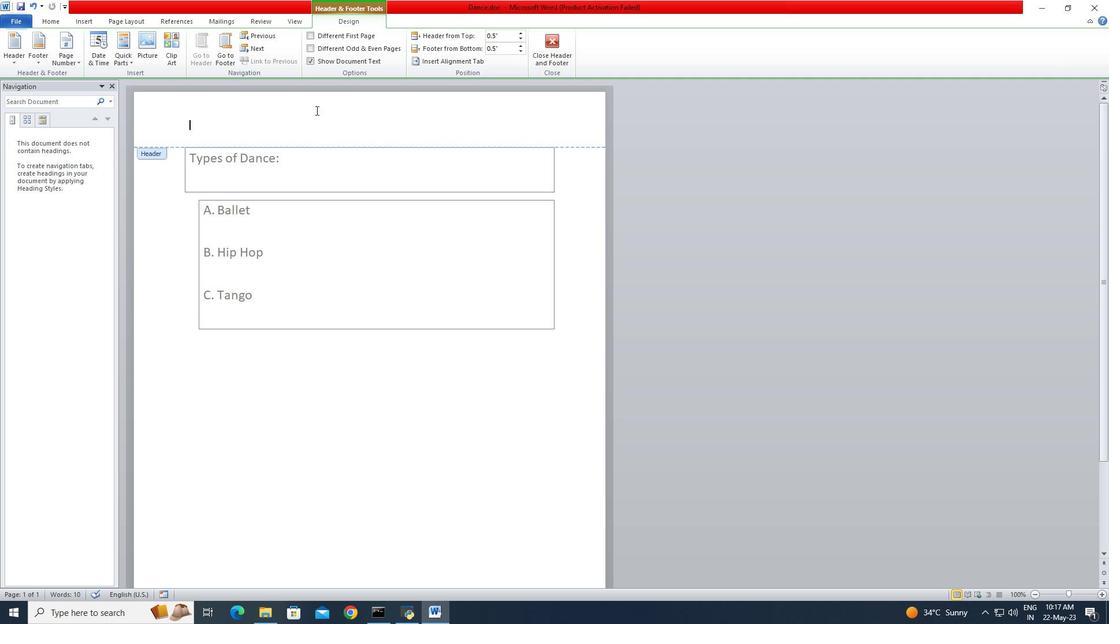 
Action: Mouse moved to (17, 19)
Screenshot: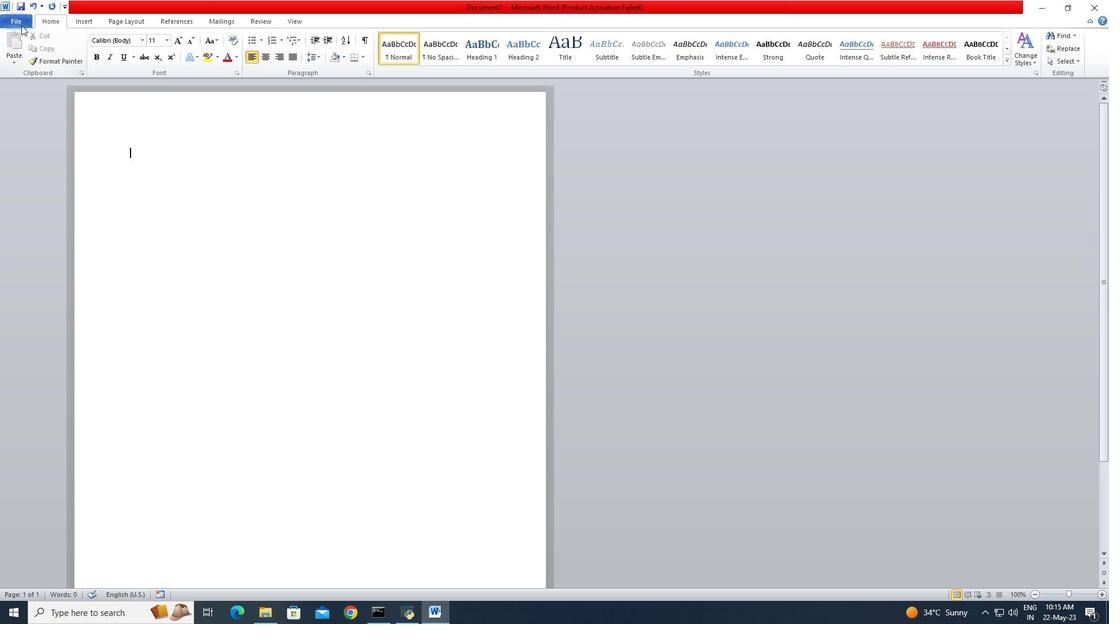 
Action: Mouse pressed left at (17, 19)
Screenshot: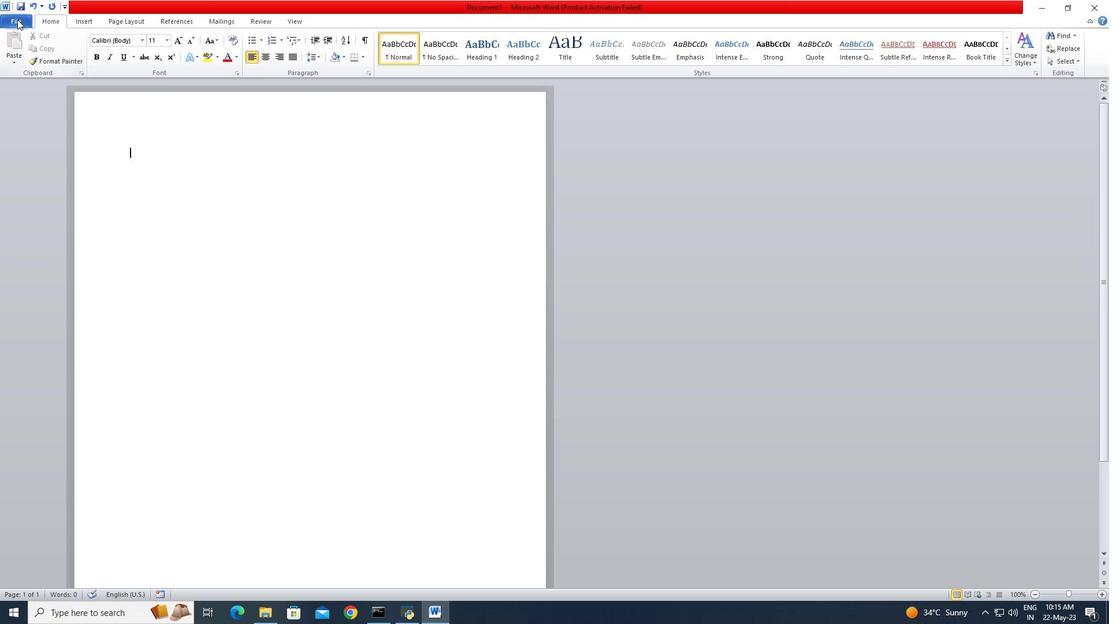 
Action: Mouse moved to (34, 58)
Screenshot: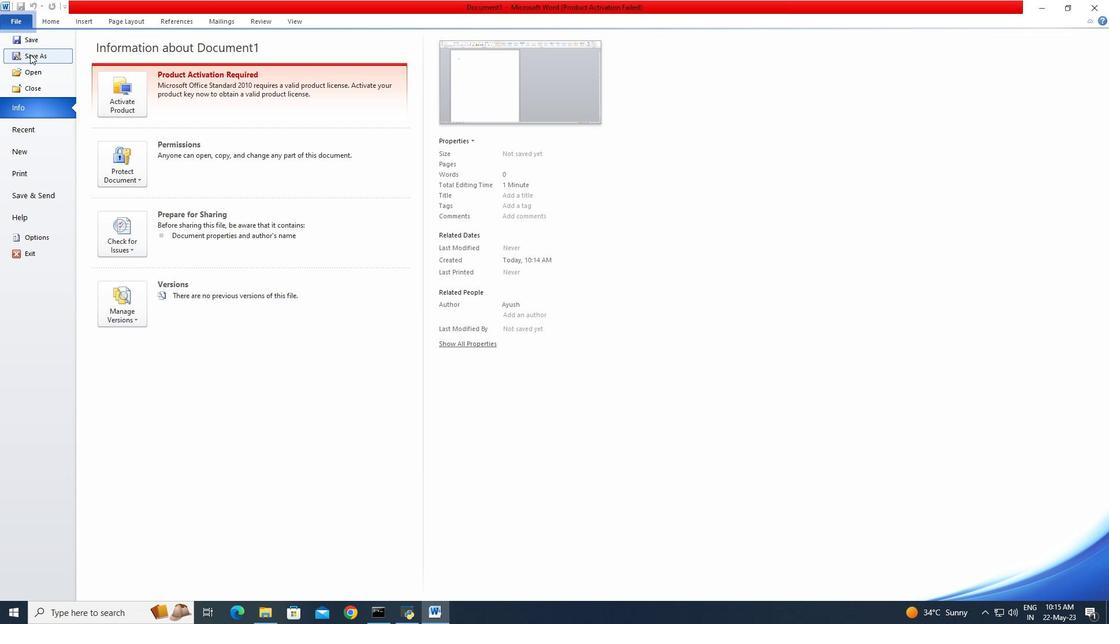 
Action: Mouse pressed left at (34, 58)
Screenshot: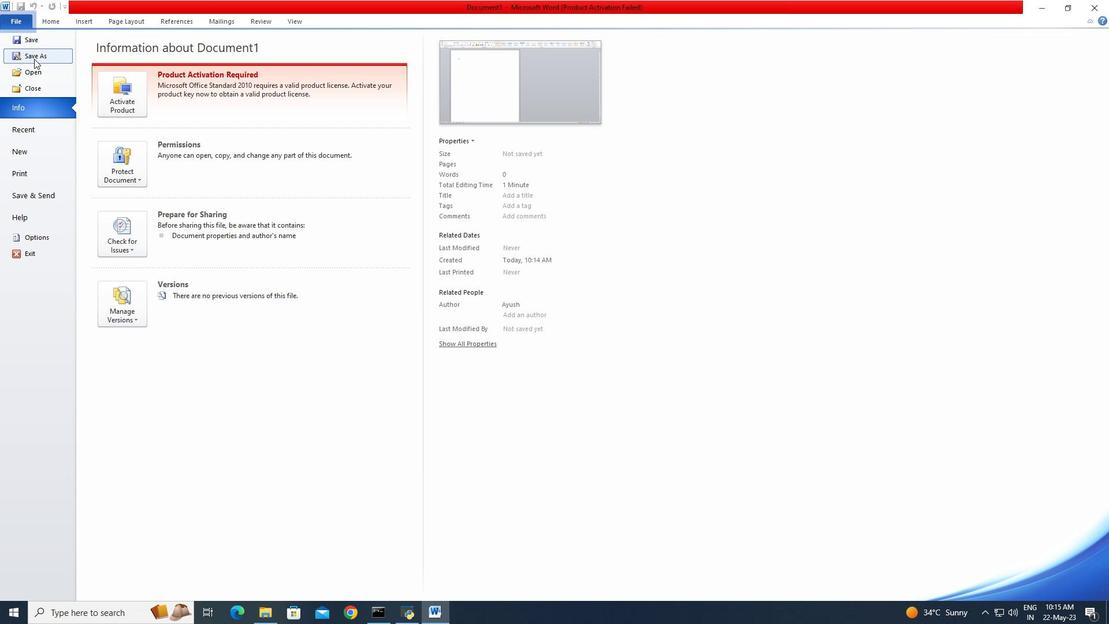 
Action: Mouse moved to (154, 233)
Screenshot: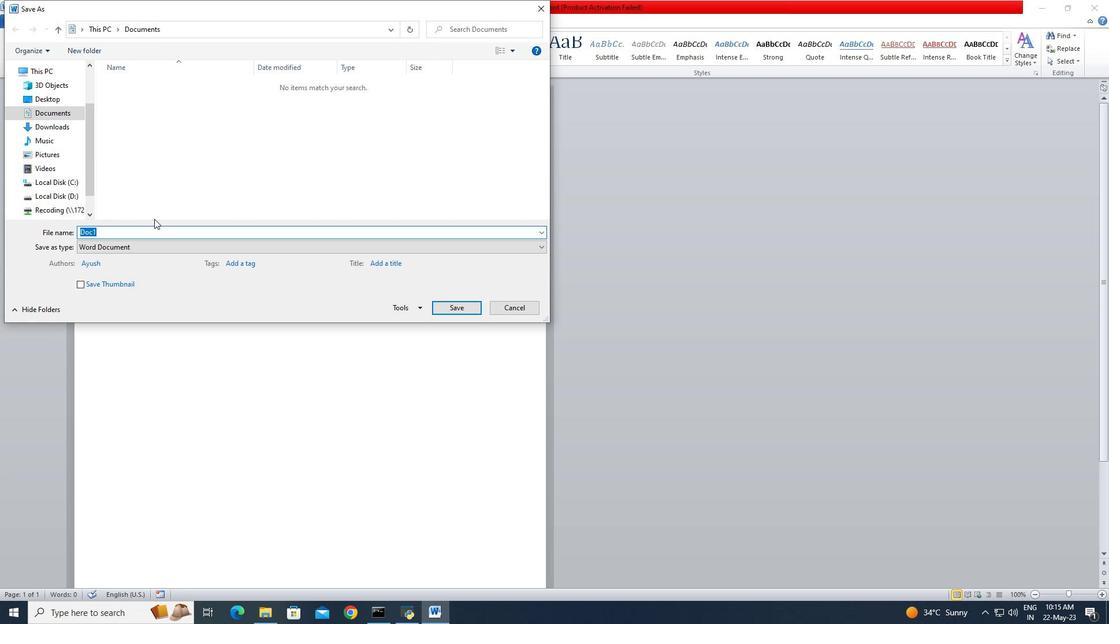 
Action: Key pressed <Key.shift>Dance.doc
Screenshot: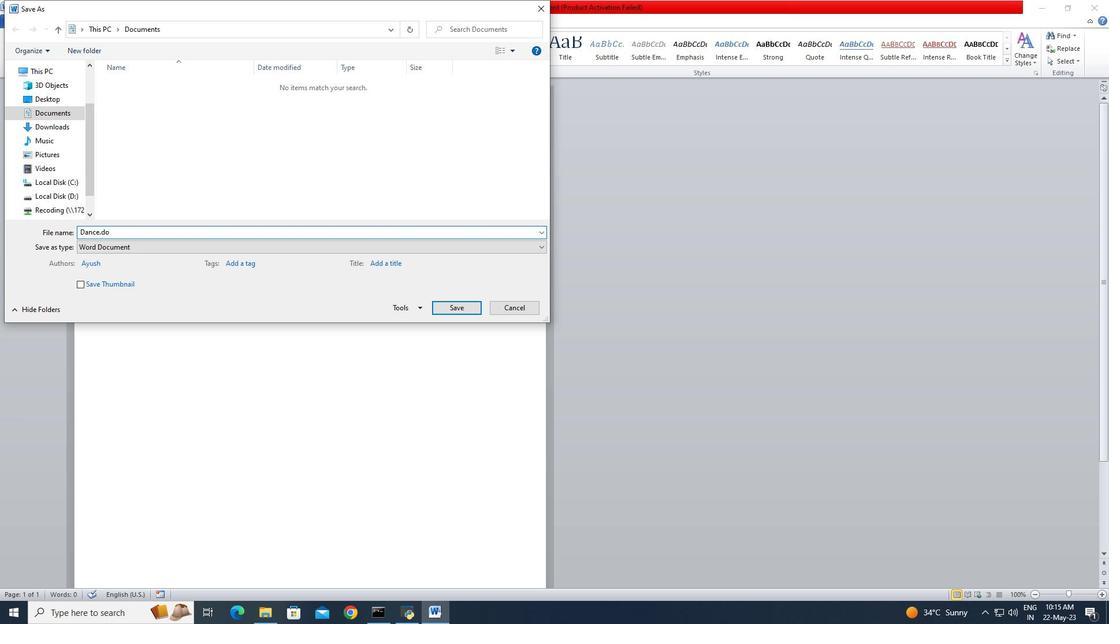 
Action: Mouse moved to (435, 305)
Screenshot: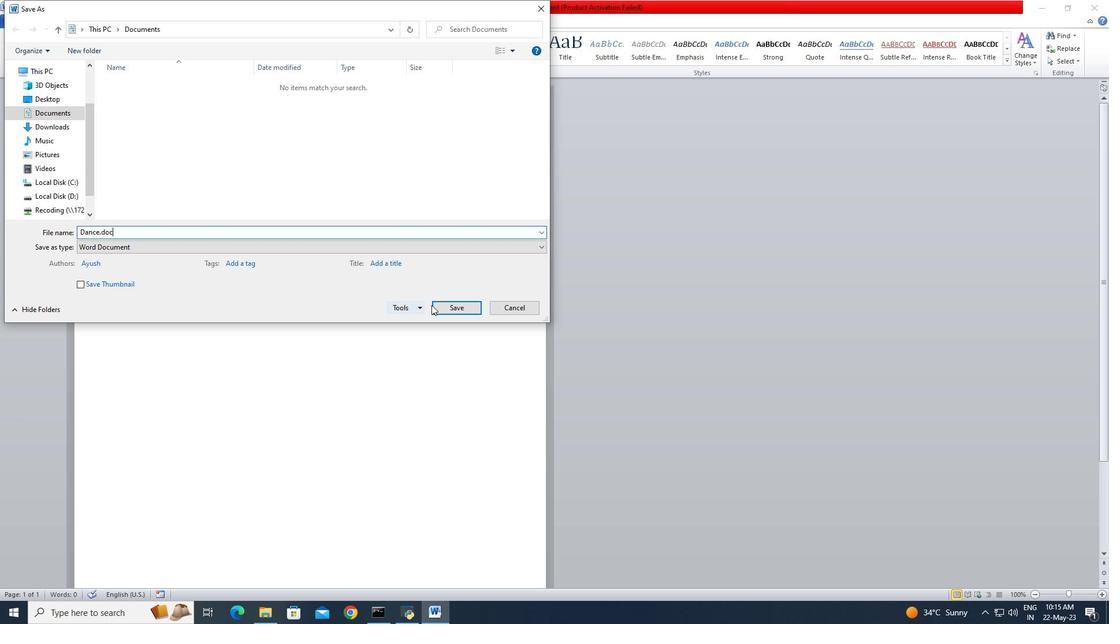 
Action: Mouse pressed left at (435, 305)
Screenshot: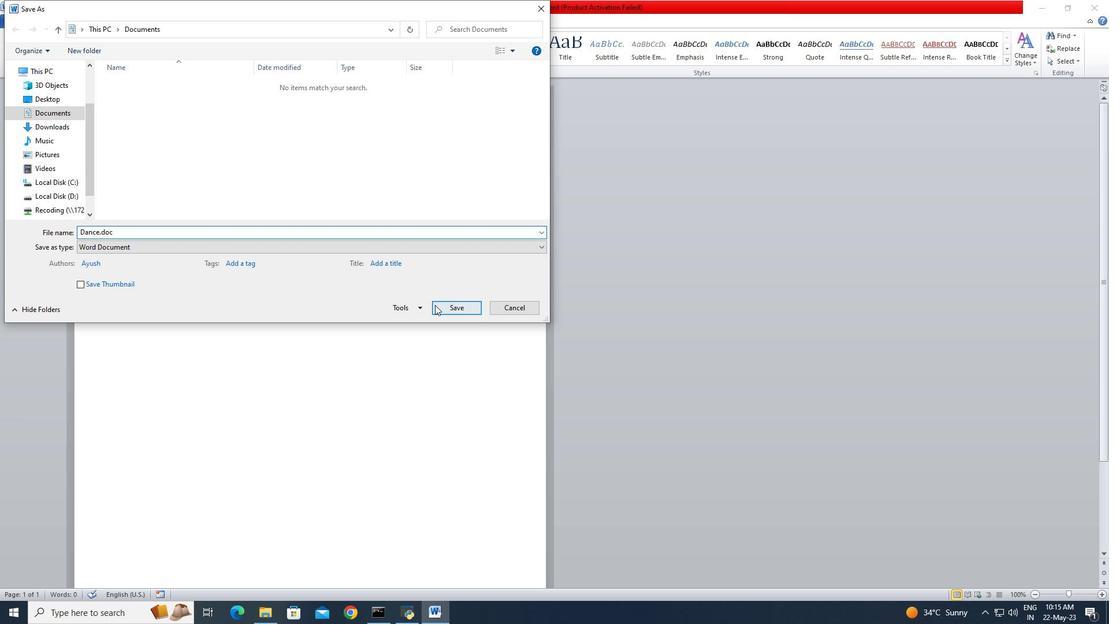 
Action: Mouse moved to (161, 144)
Screenshot: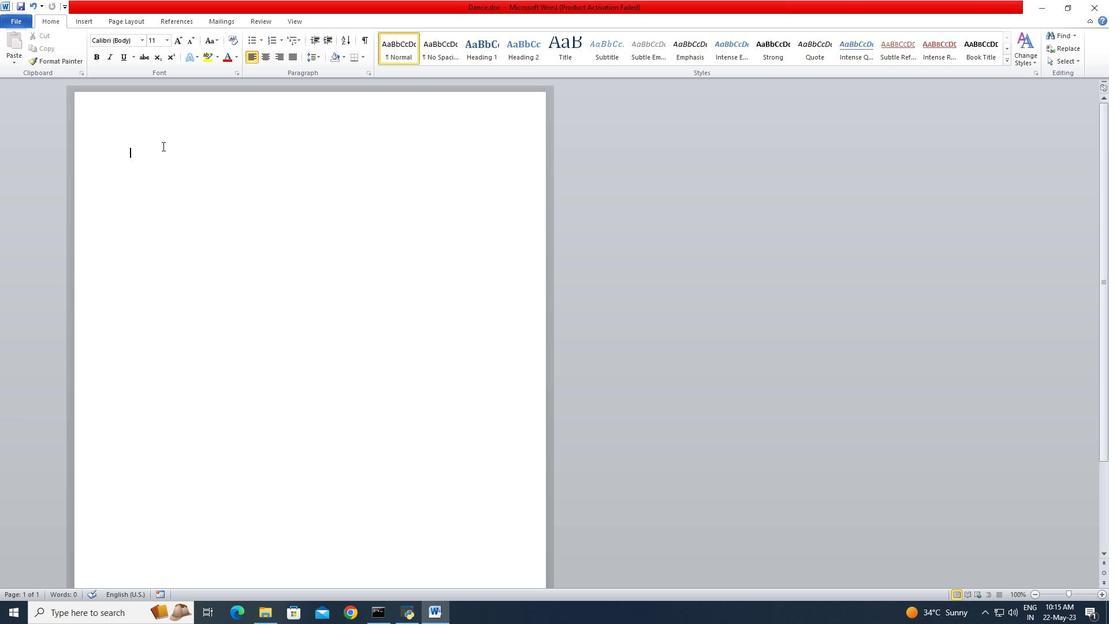 
Action: Mouse pressed left at (161, 144)
Screenshot: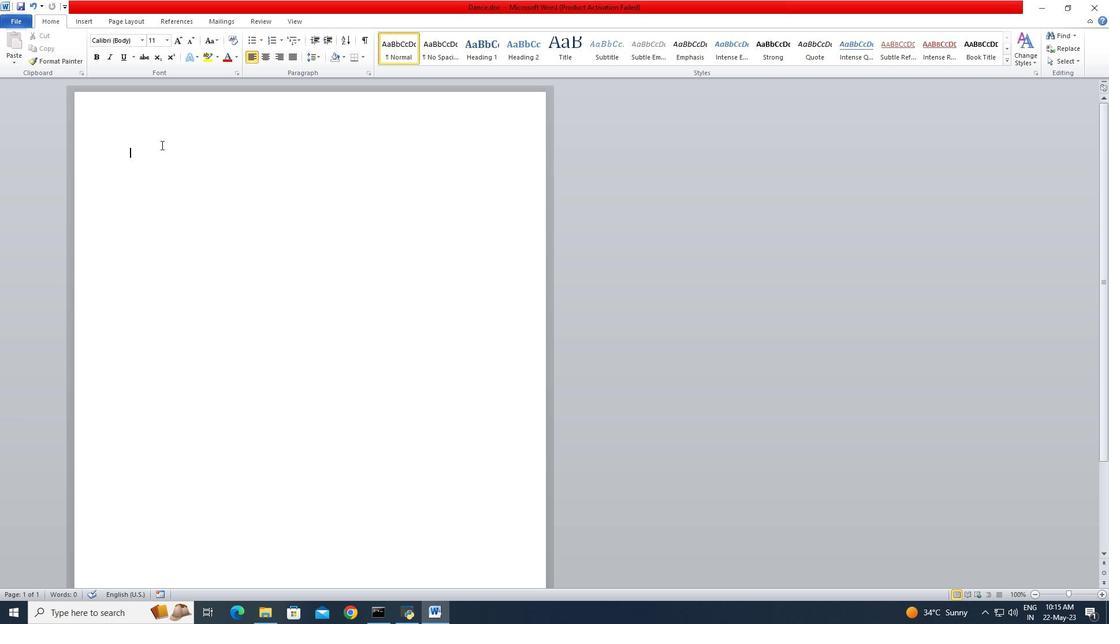 
Action: Mouse moved to (466, 56)
Screenshot: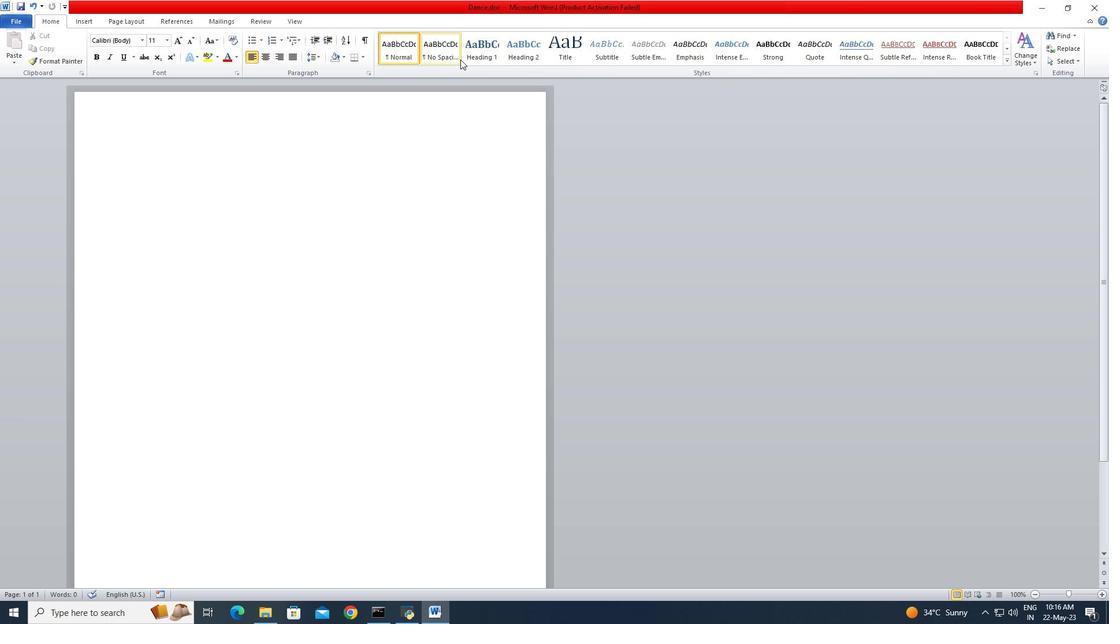 
Action: Mouse pressed left at (466, 56)
Screenshot: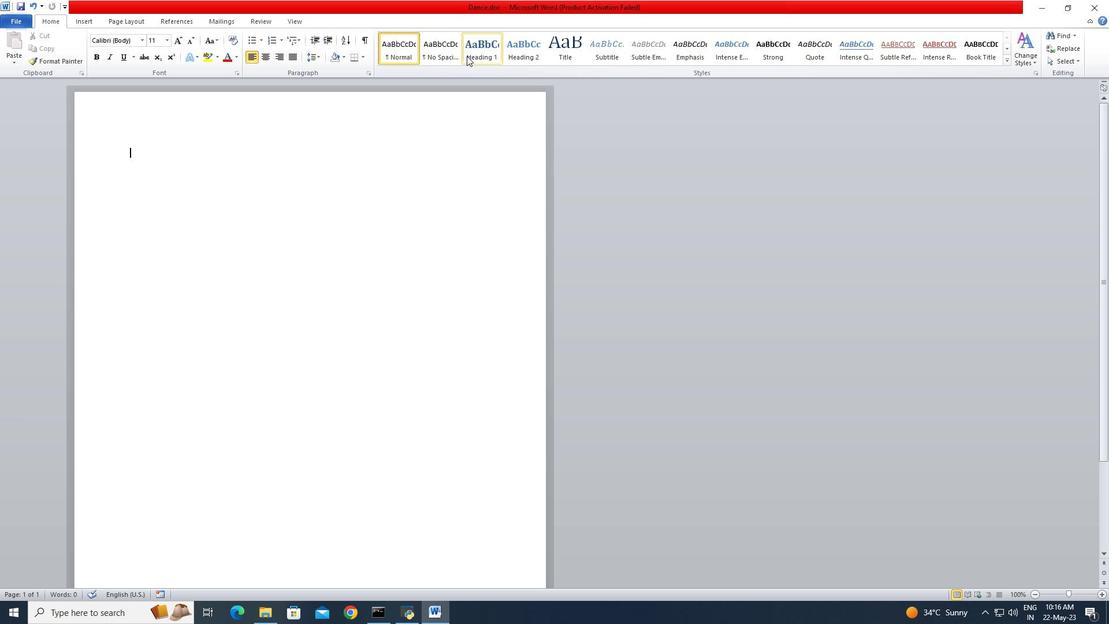 
Action: Mouse moved to (212, 175)
Screenshot: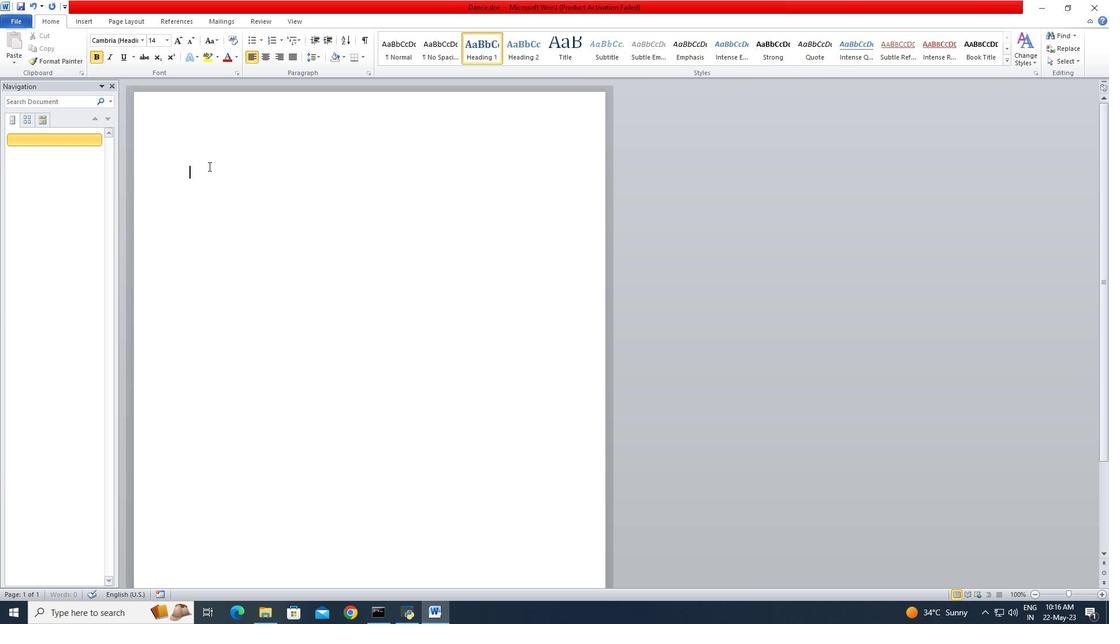 
Action: Mouse pressed left at (212, 175)
Screenshot: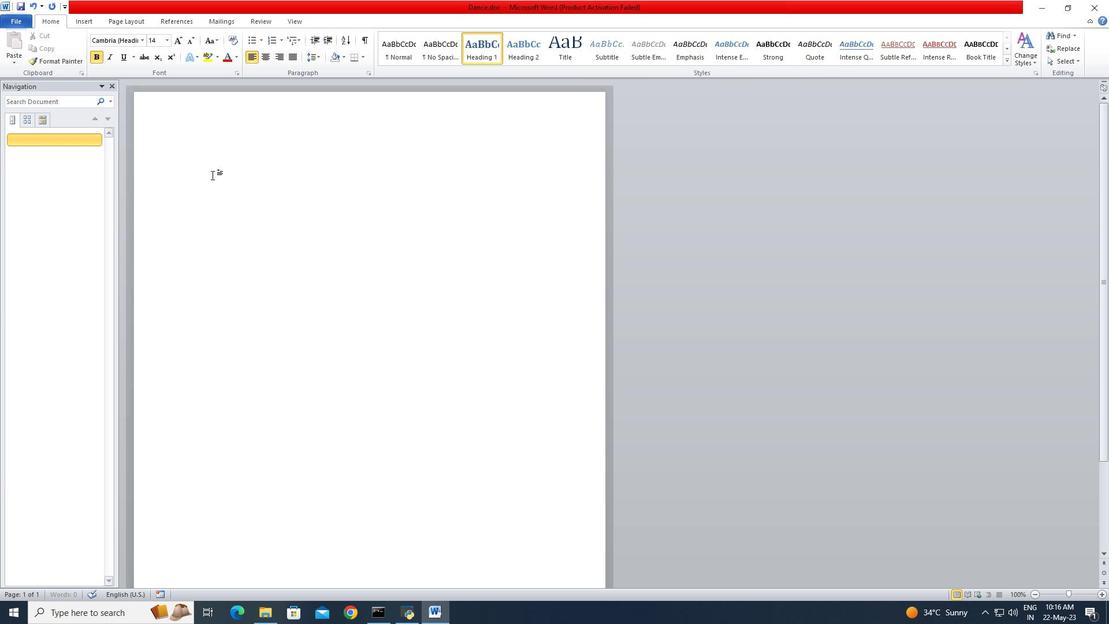 
Action: Key pressed <Key.shift>Types<Key.space>od<Key.backspace>f<Key.space><Key.shift>Dance<Key.shift>:
Screenshot: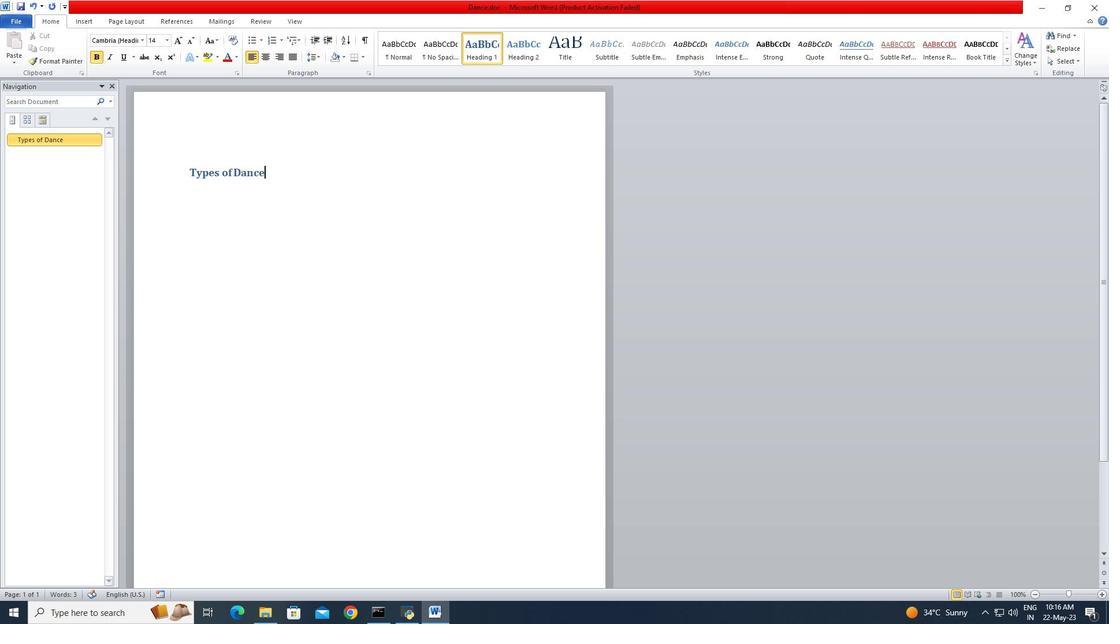 
Action: Mouse moved to (384, 59)
Screenshot: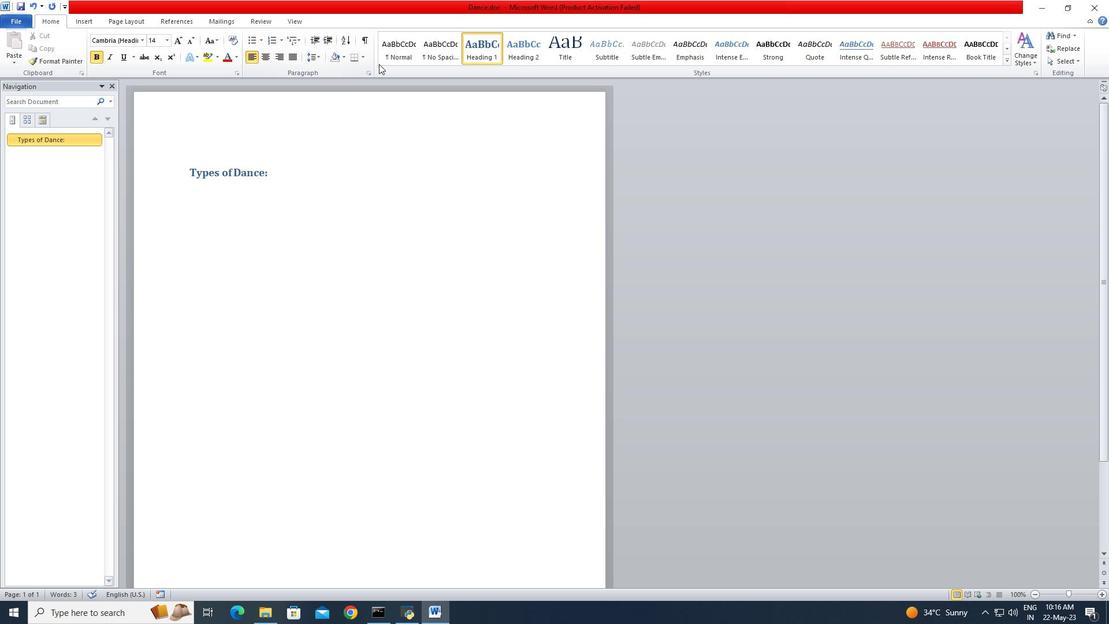
Action: Mouse pressed left at (384, 59)
Screenshot: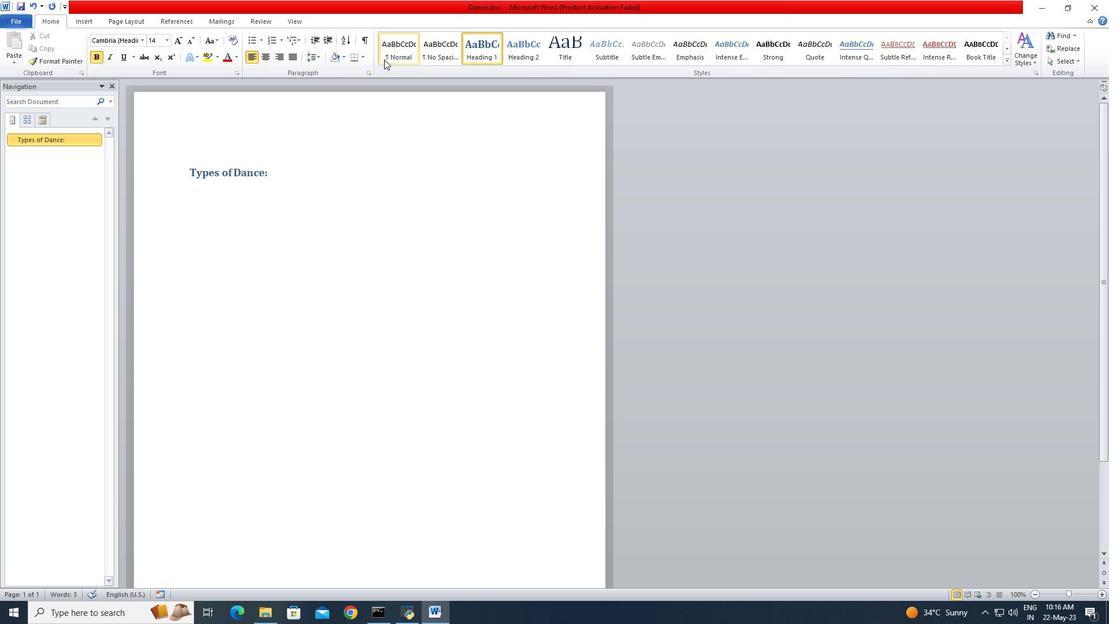 
Action: Mouse moved to (390, 158)
Screenshot: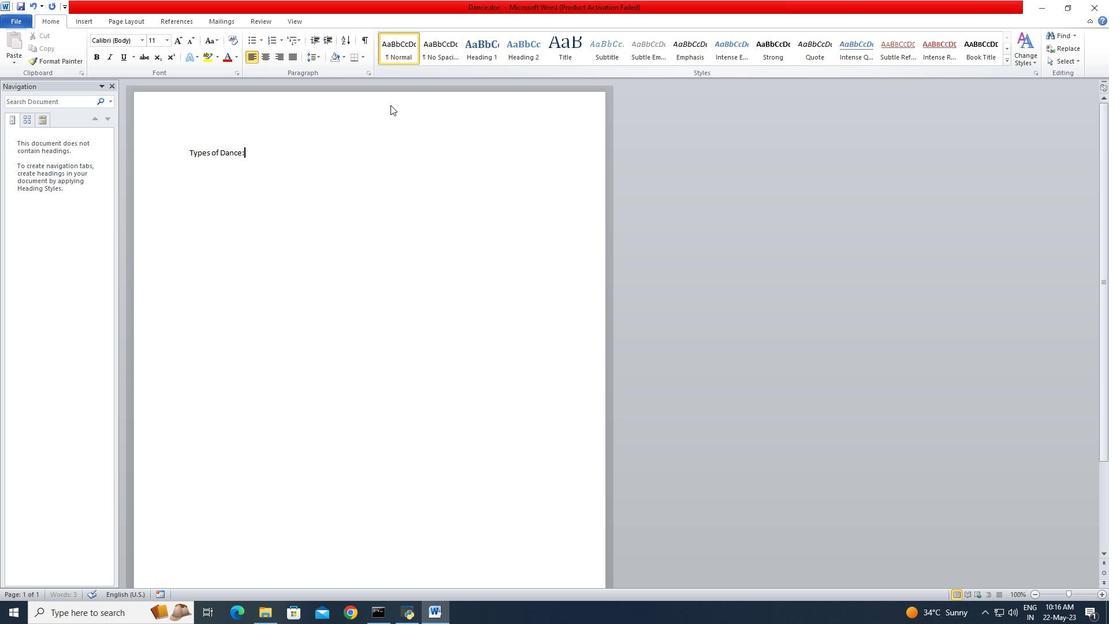 
Action: Key pressed <Key.enter>
Screenshot: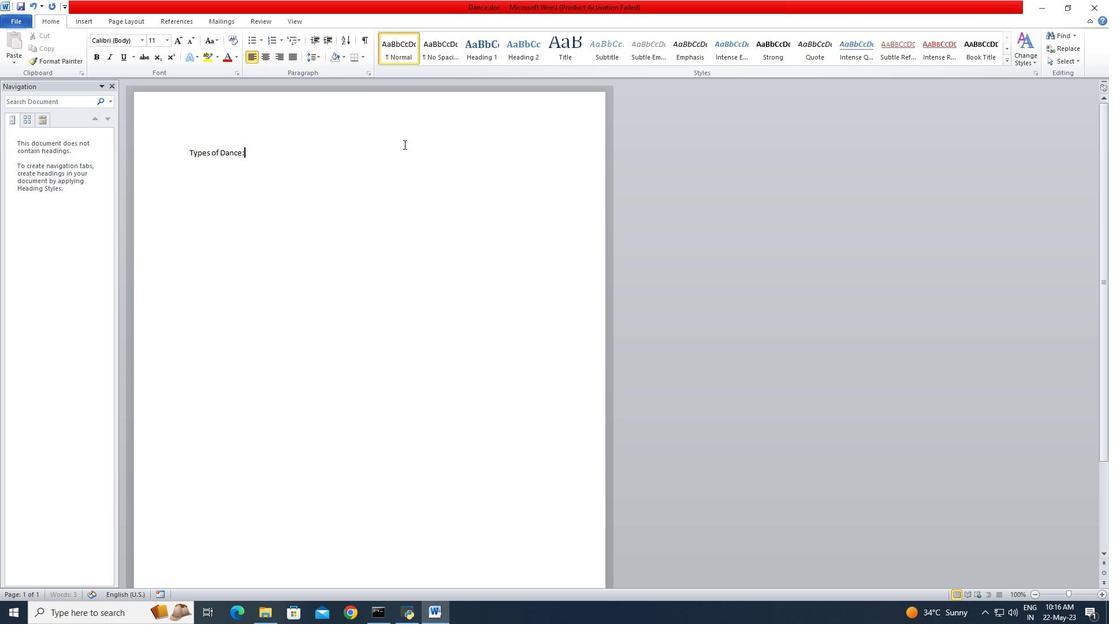 
Action: Mouse moved to (375, 165)
Screenshot: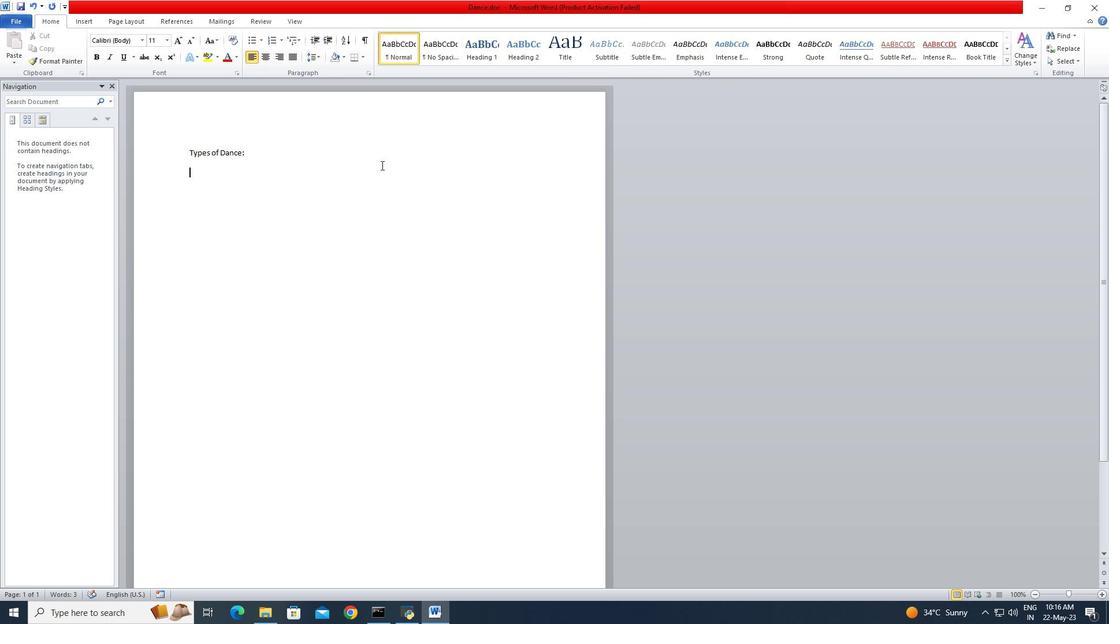 
Action: Key pressed <Key.shift>A.<Key.space><Key.shift>Ballet<Key.enter><Key.shift>Hip<Key.space><Key.shift>Hop<Key.enter><Key.shift>Tango
Screenshot: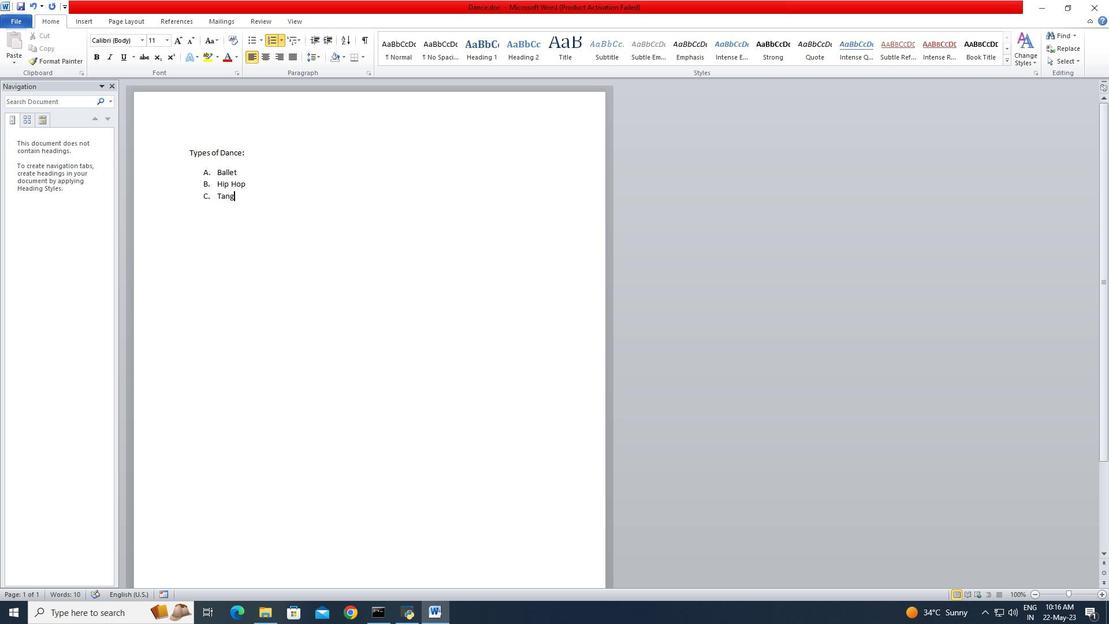 
Action: Mouse moved to (306, 190)
Screenshot: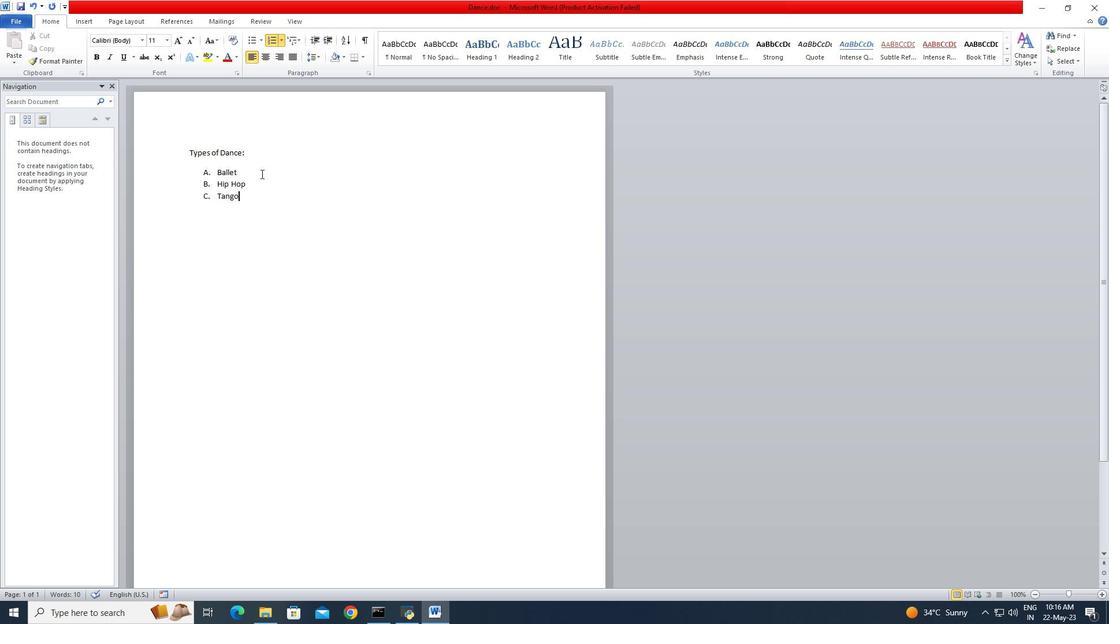 
Action: Mouse pressed left at (306, 190)
Screenshot: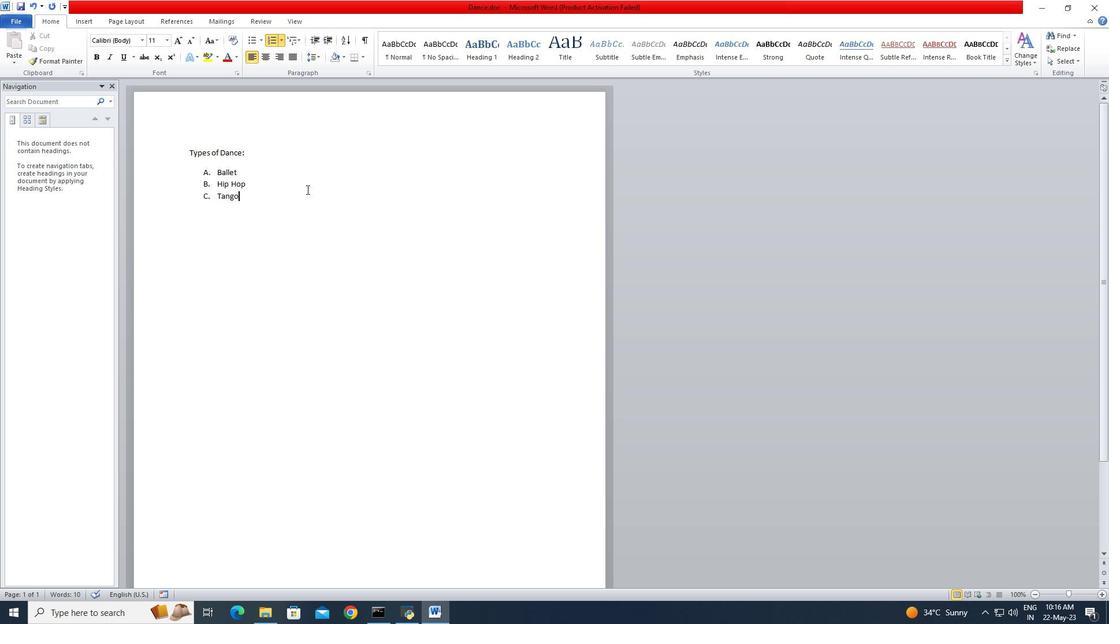 
Action: Mouse moved to (303, 194)
Screenshot: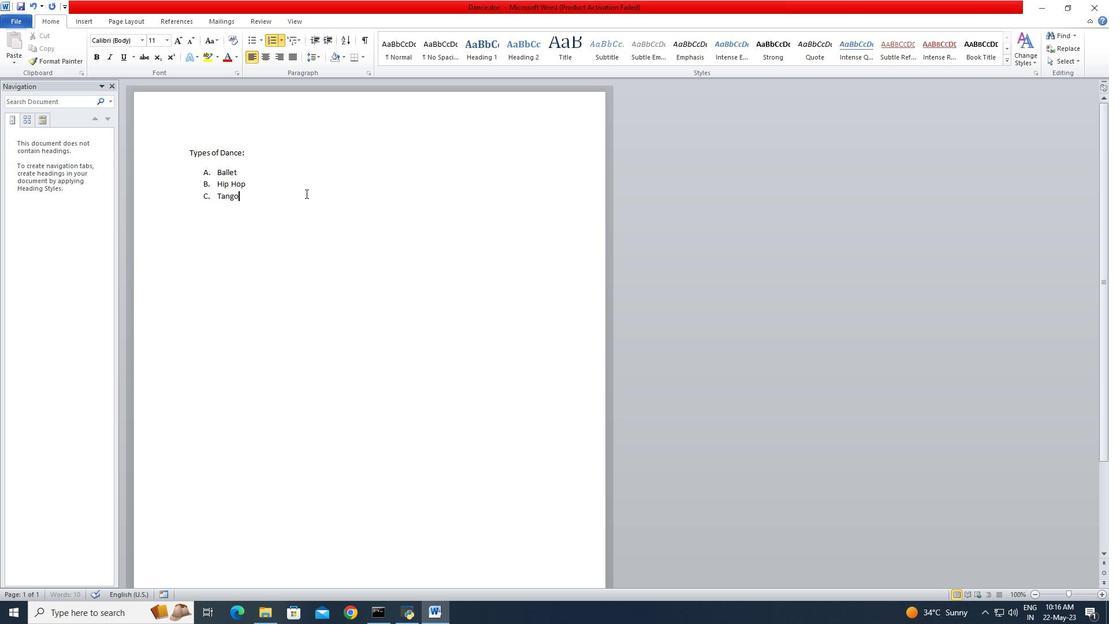 
Action: Key pressed <Key.space>
Screenshot: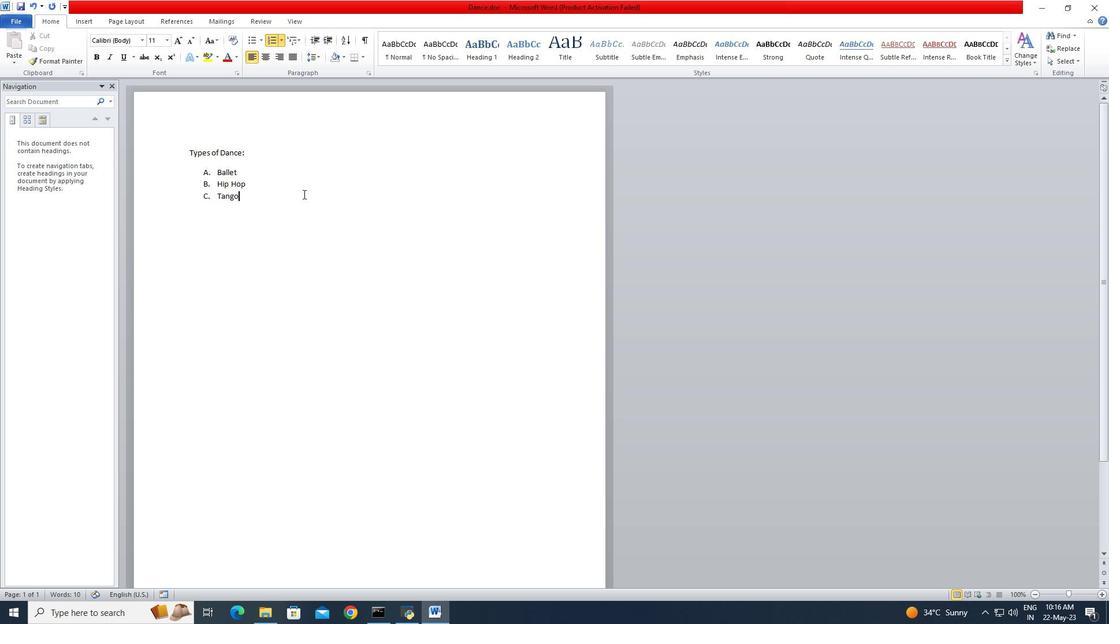 
Action: Mouse moved to (170, 165)
Screenshot: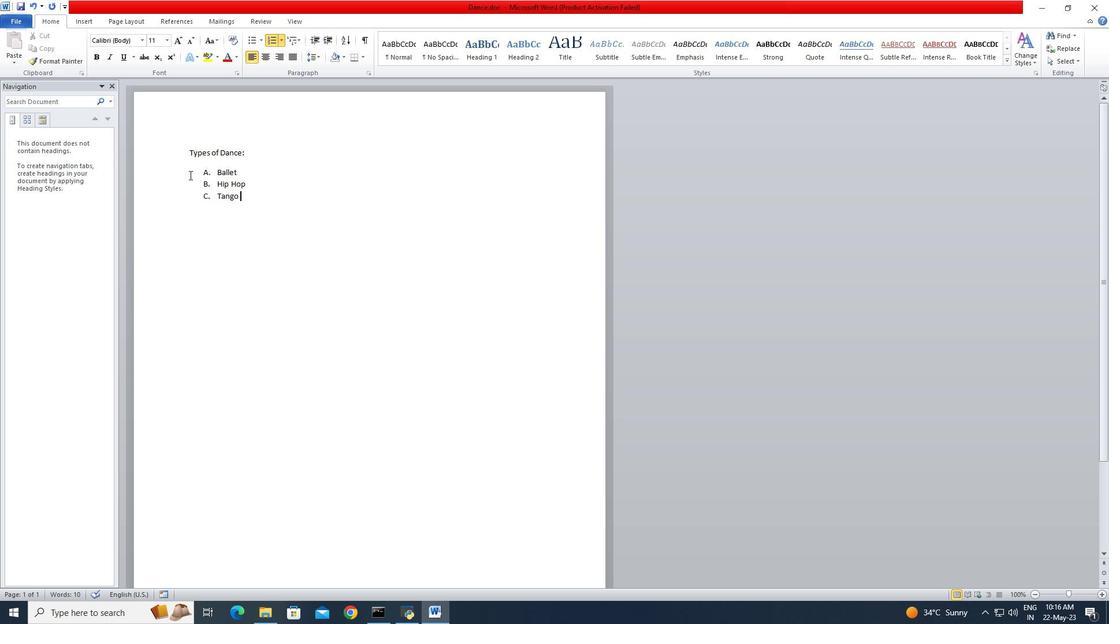 
Action: Key pressed ctrl+A
Screenshot: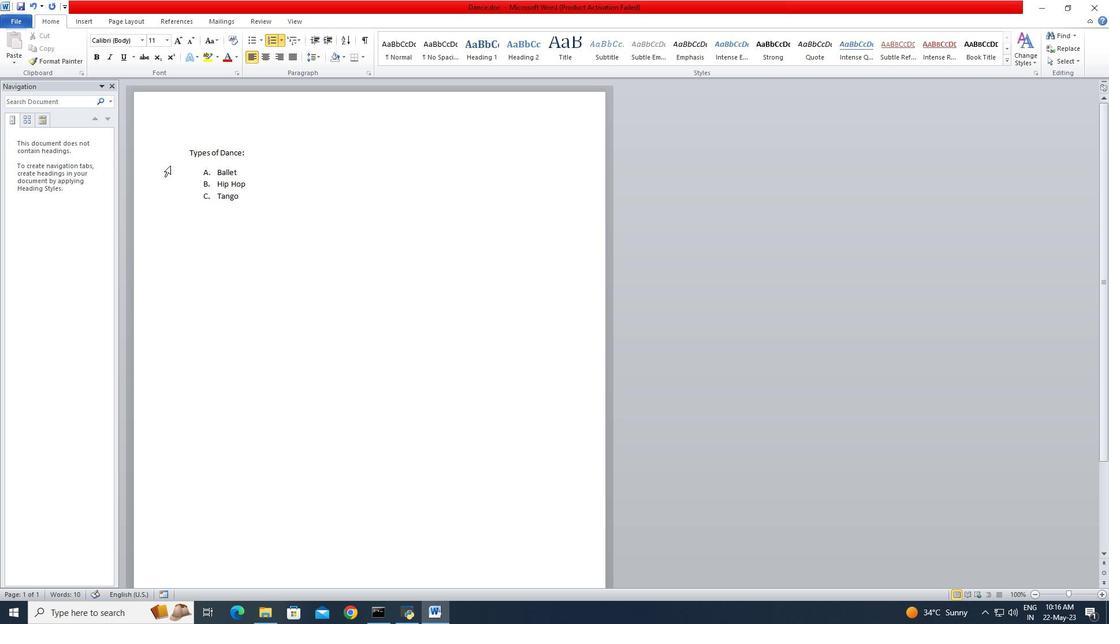 
Action: Mouse moved to (319, 60)
Screenshot: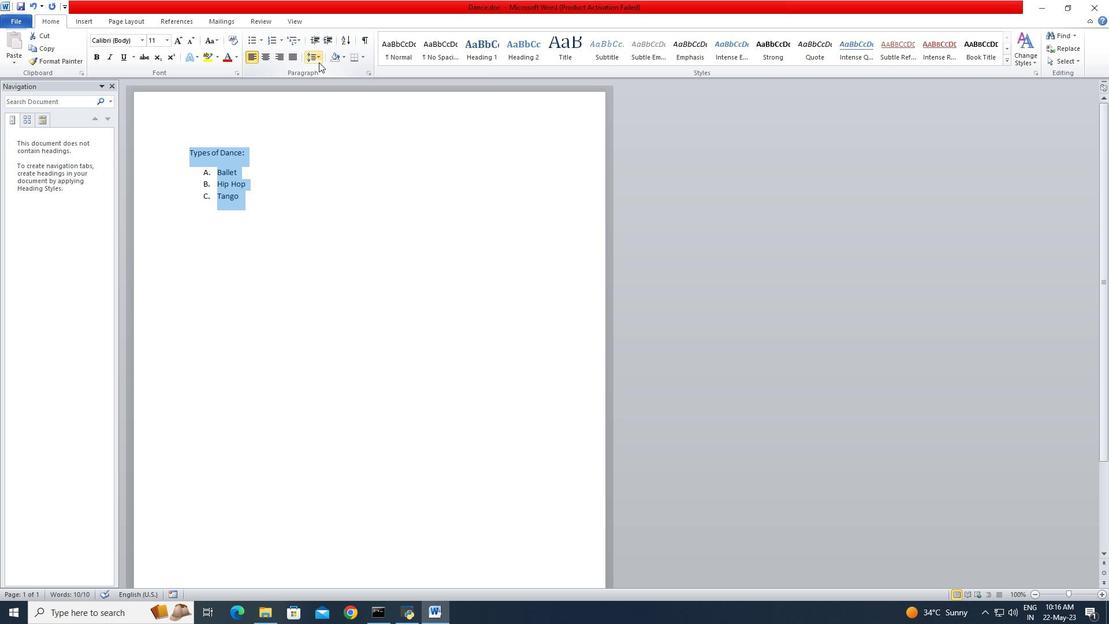 
Action: Mouse pressed left at (319, 60)
Screenshot: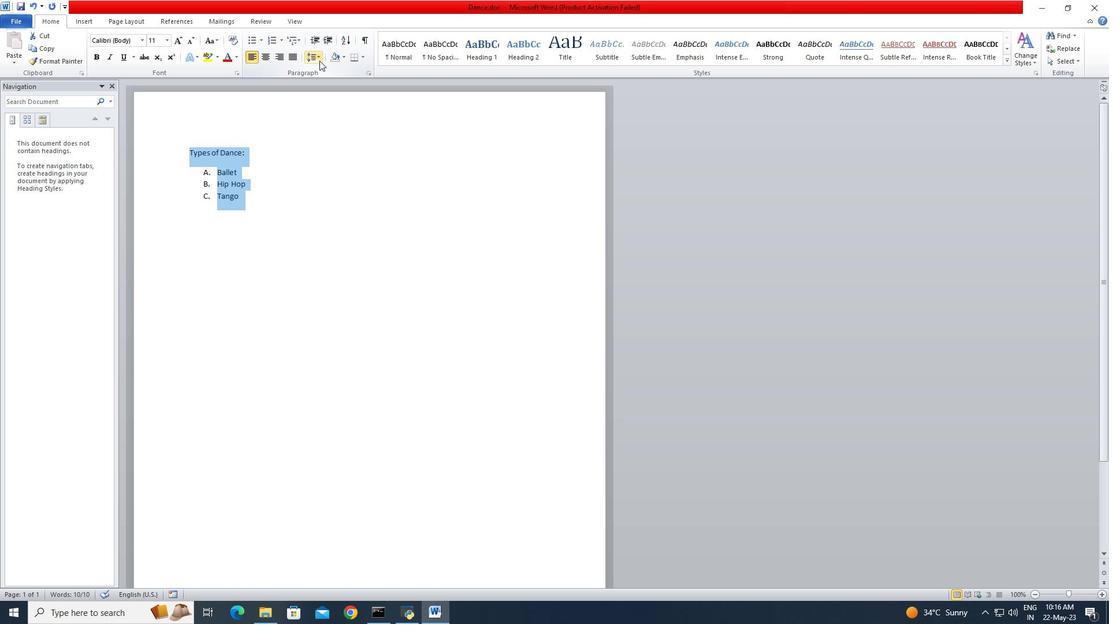 
Action: Mouse moved to (331, 128)
Screenshot: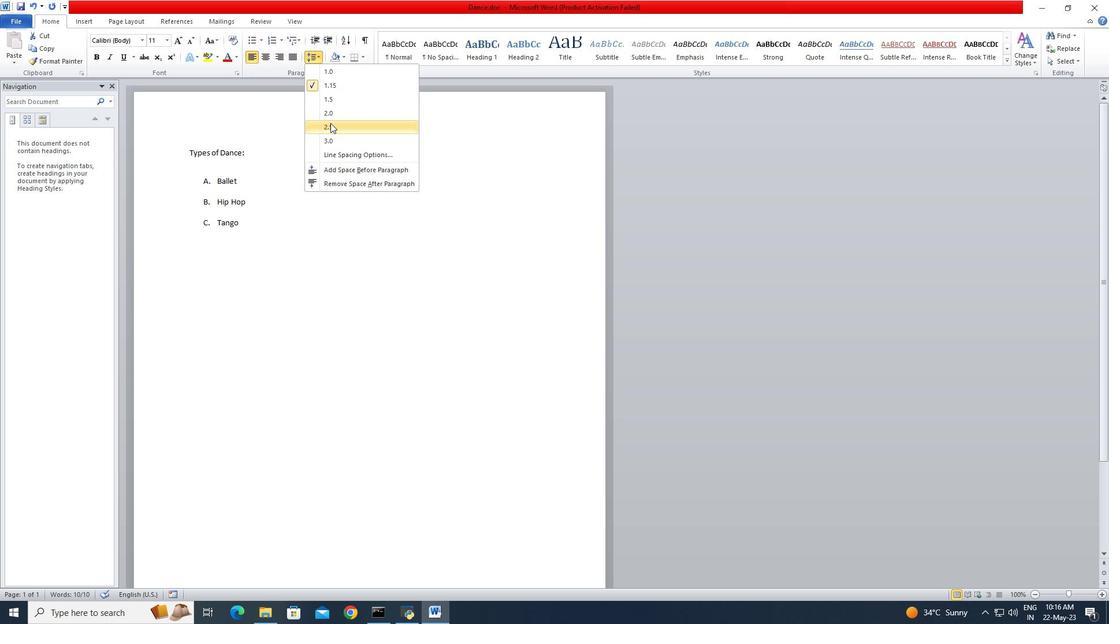 
Action: Mouse pressed left at (331, 128)
Screenshot: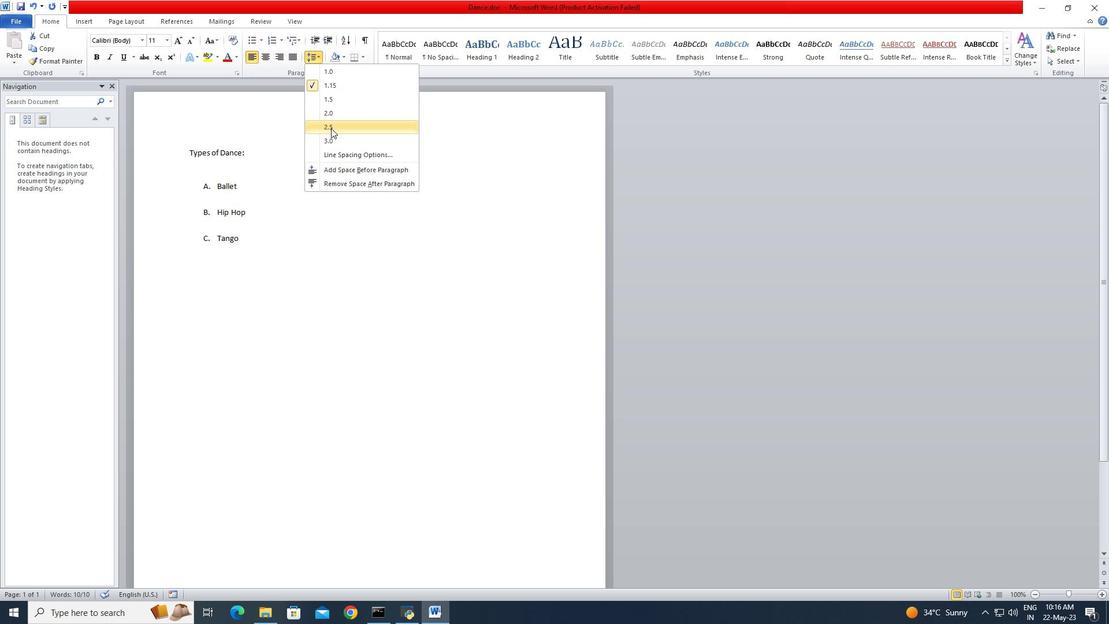 
Action: Mouse moved to (362, 57)
Screenshot: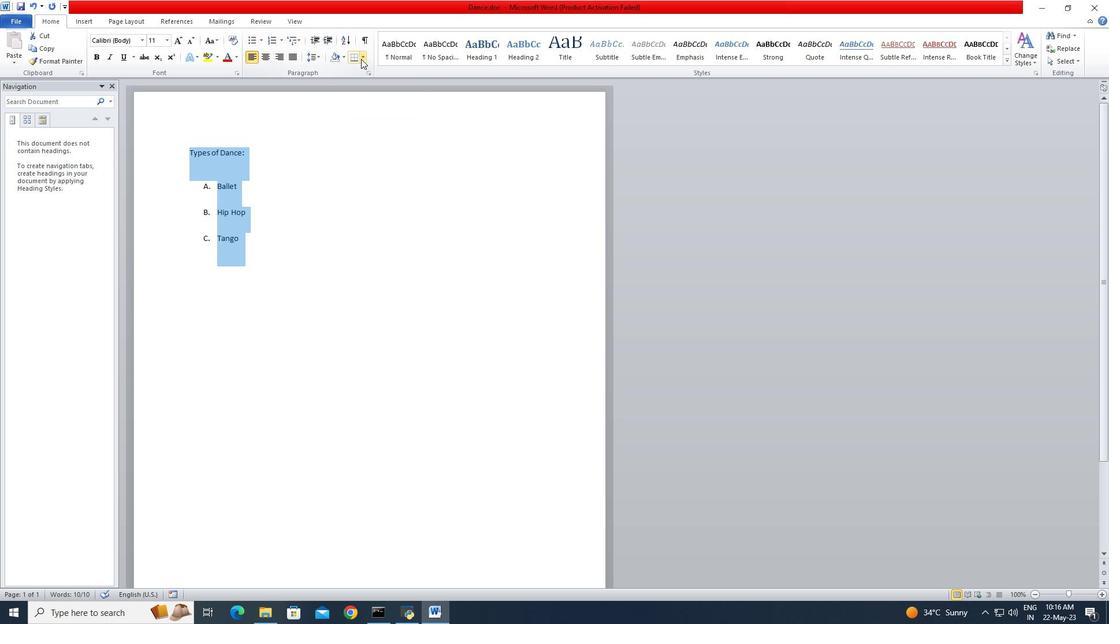 
Action: Mouse pressed left at (362, 57)
Screenshot: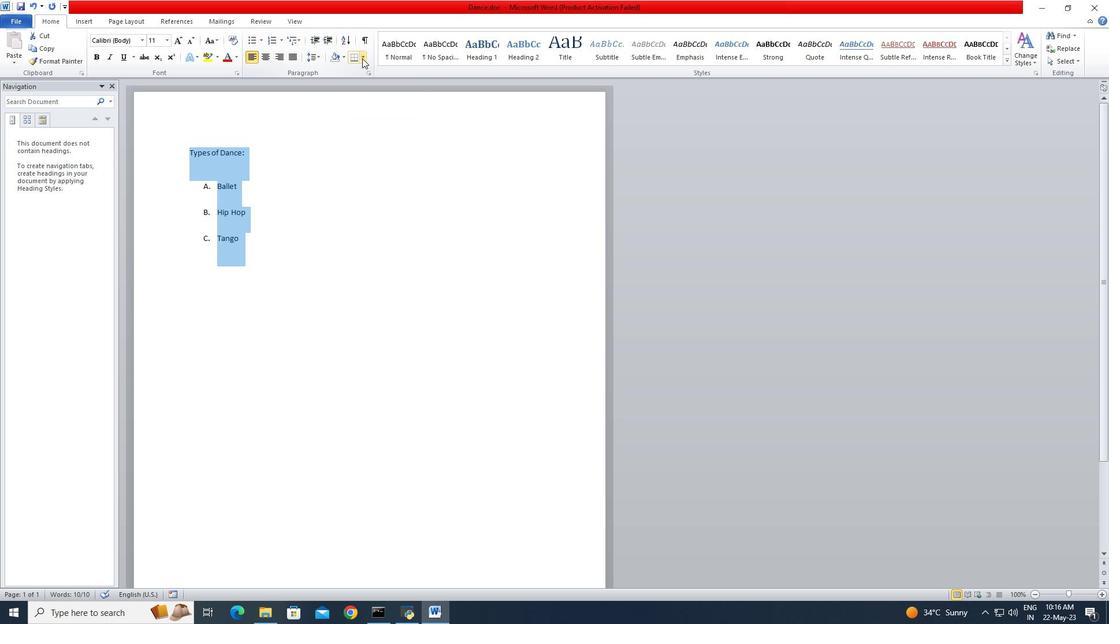 
Action: Mouse moved to (373, 147)
Screenshot: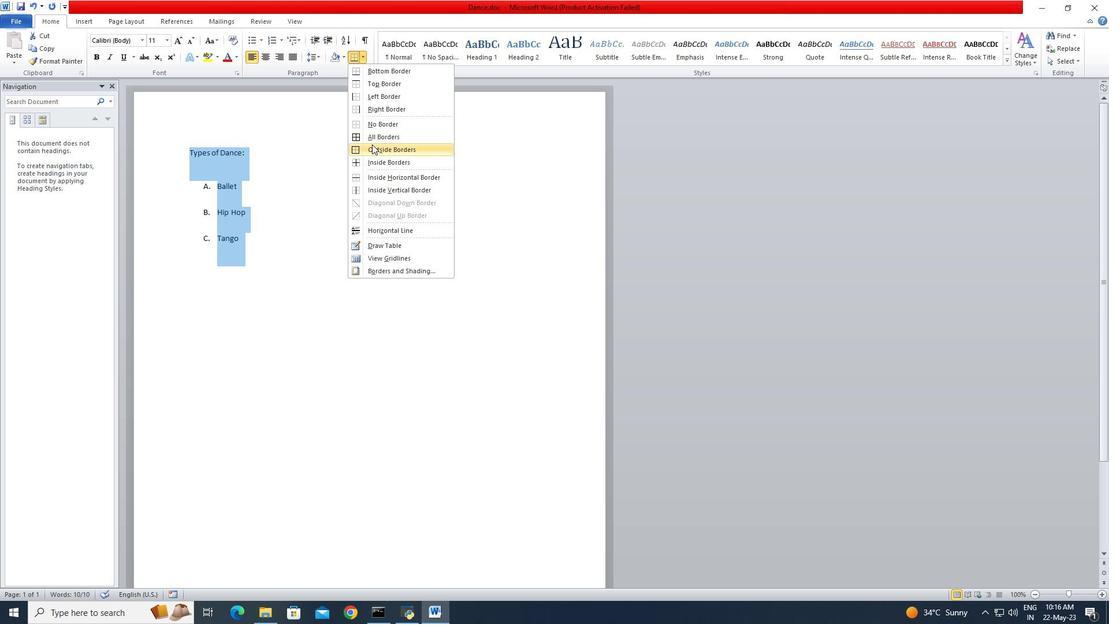 
Action: Mouse pressed left at (373, 147)
Screenshot: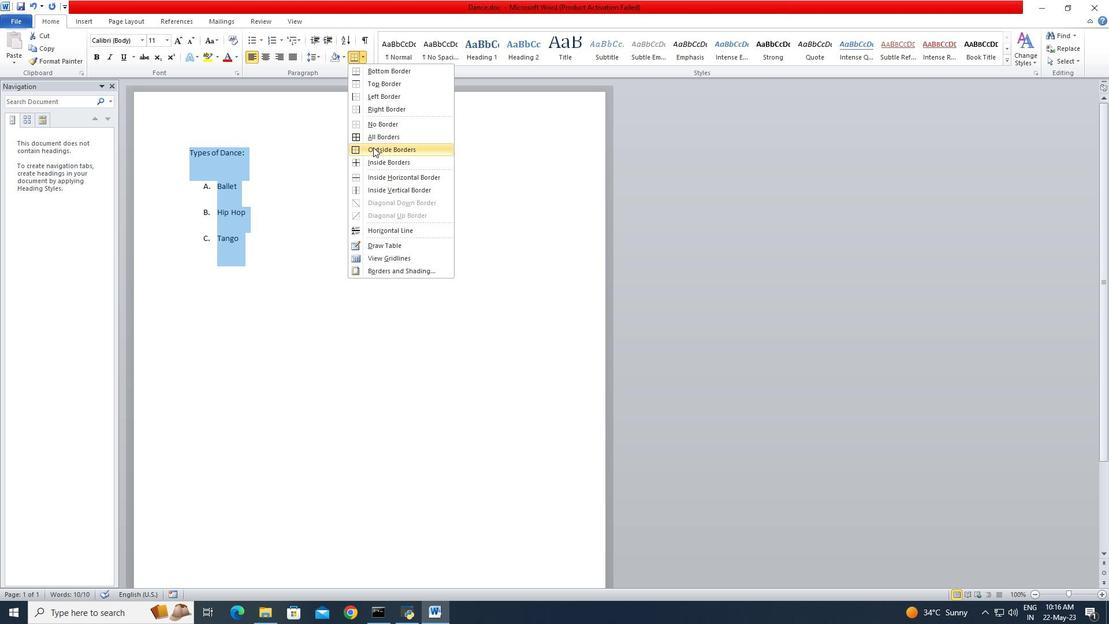 
Action: Mouse moved to (169, 43)
Screenshot: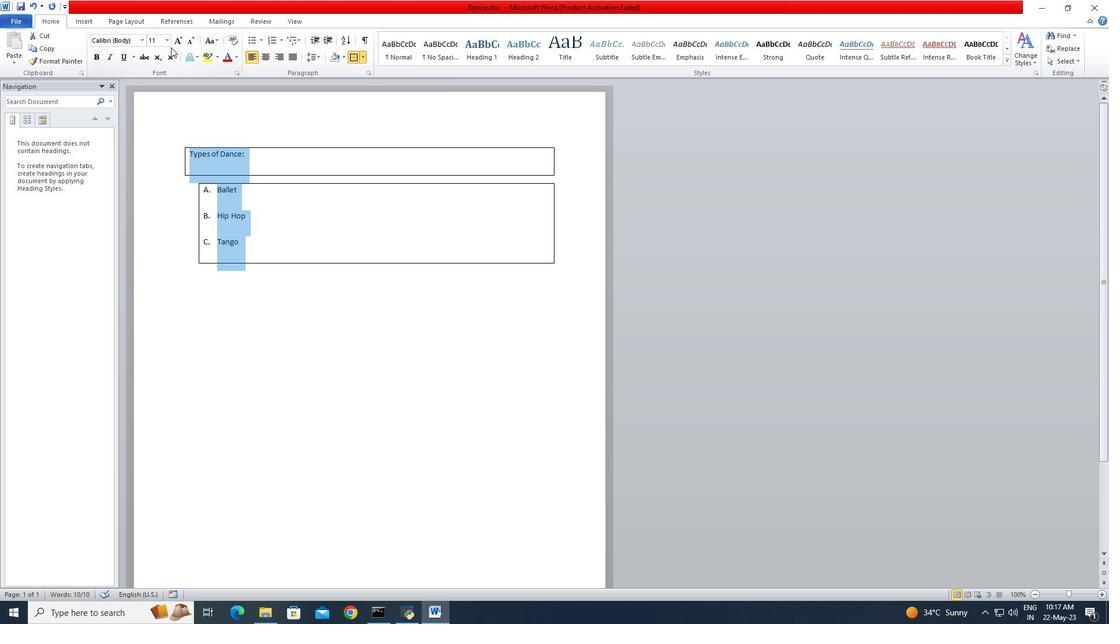 
Action: Mouse pressed left at (169, 43)
Screenshot: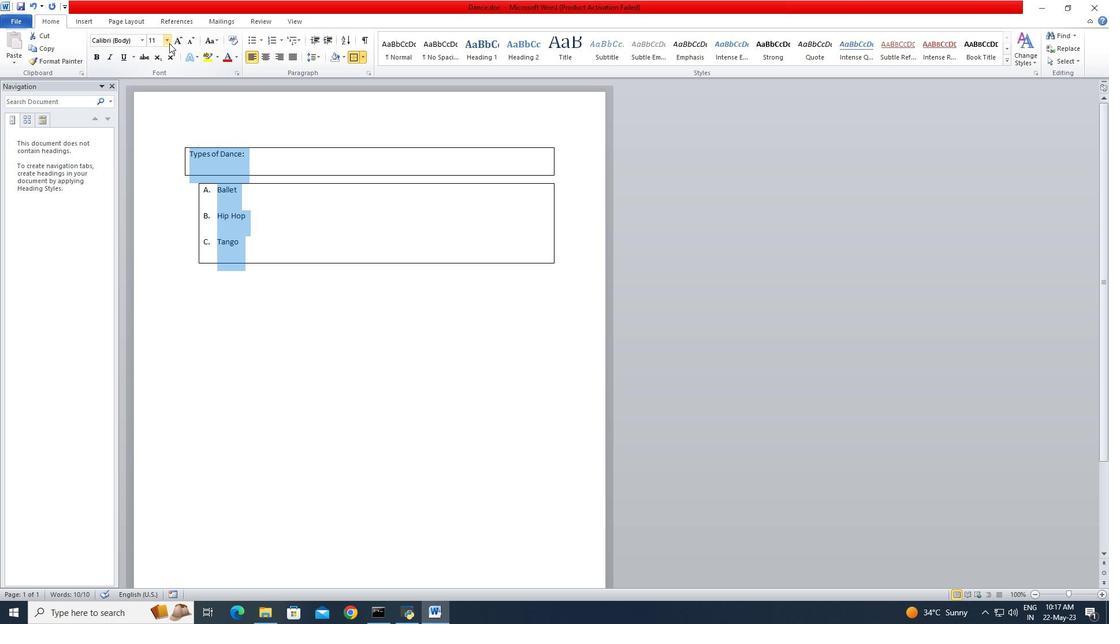 
Action: Mouse moved to (156, 121)
Screenshot: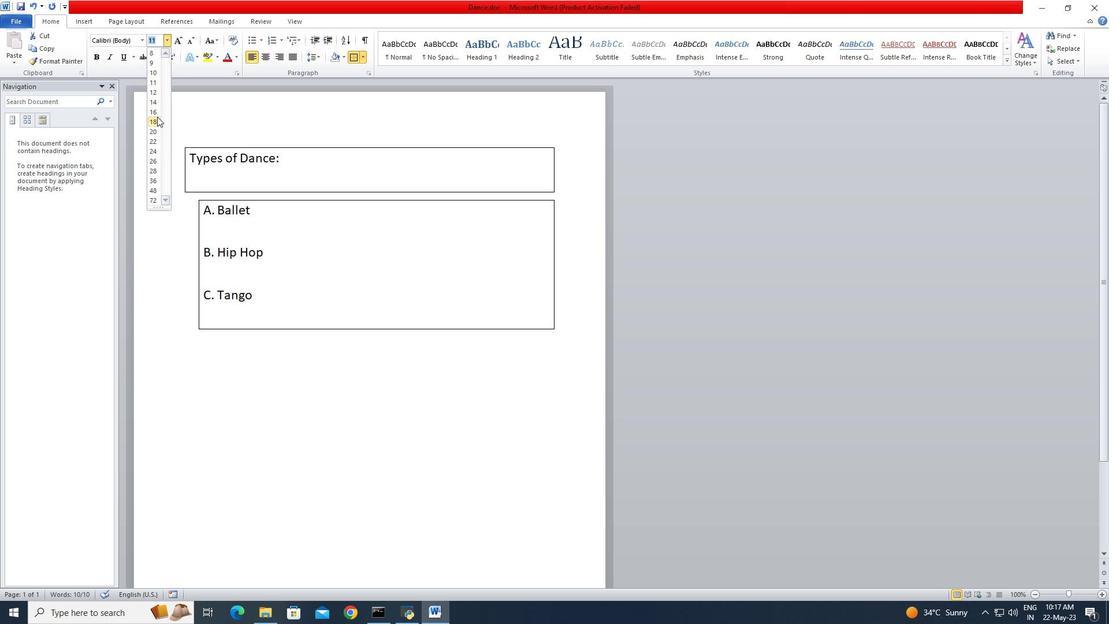 
Action: Mouse pressed left at (156, 121)
Screenshot: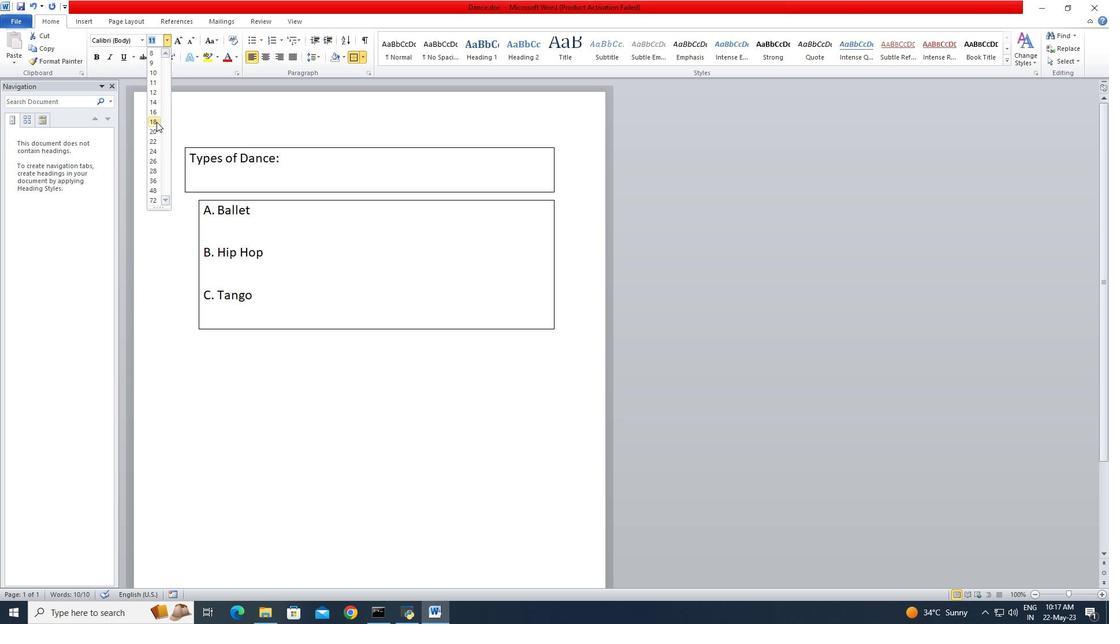
Action: Mouse moved to (316, 110)
Screenshot: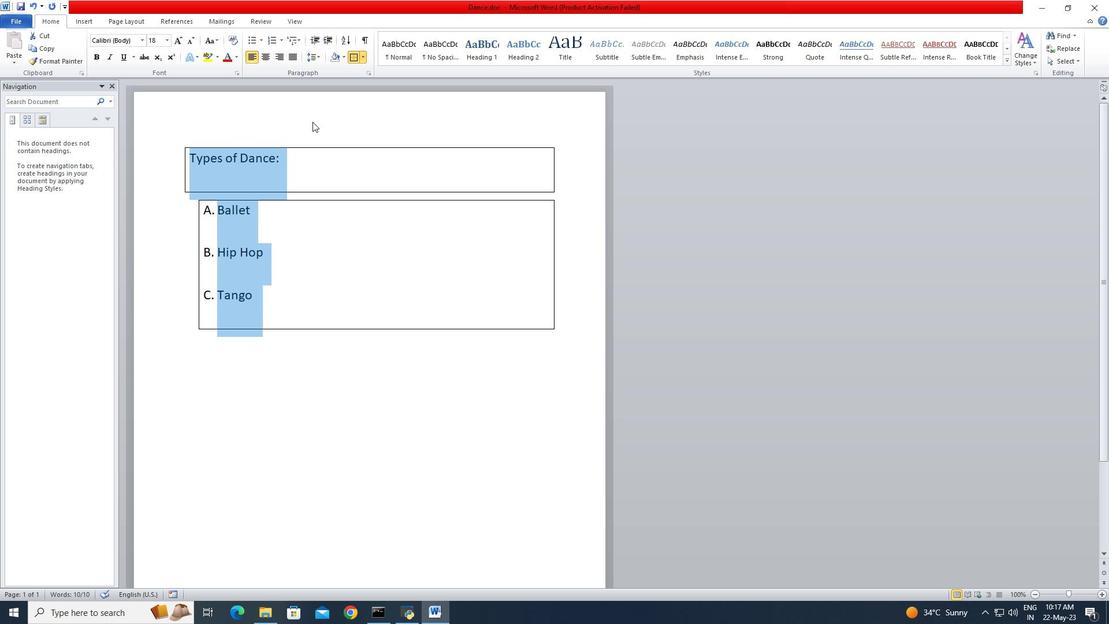 
Action: Mouse pressed left at (316, 110)
Screenshot: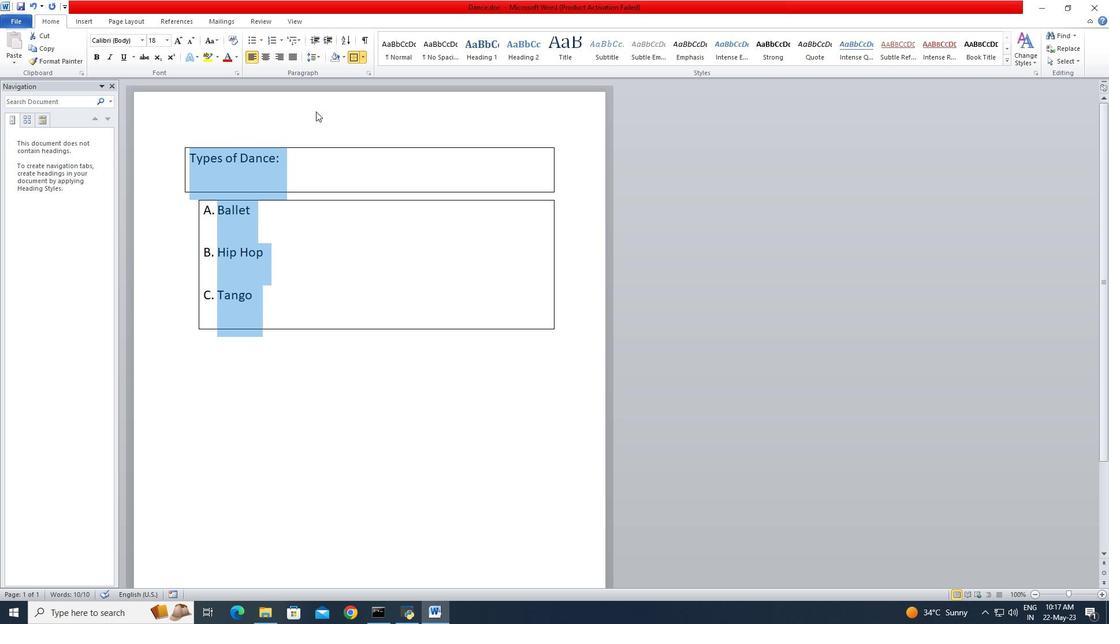 
Action: Mouse pressed left at (316, 110)
Screenshot: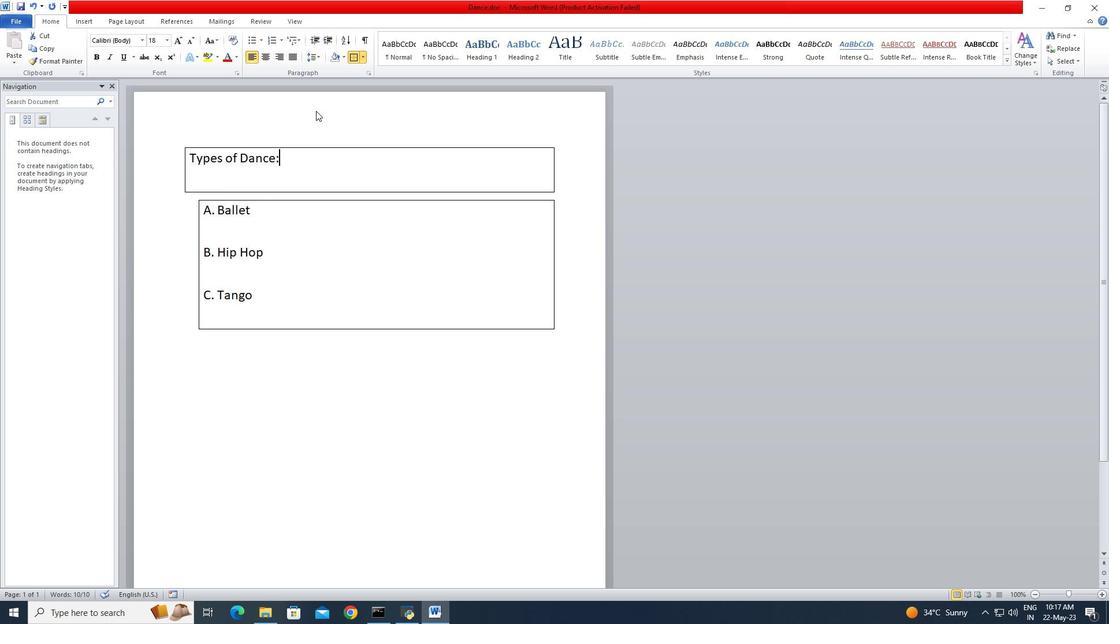 
Action: Mouse moved to (316, 110)
Screenshot: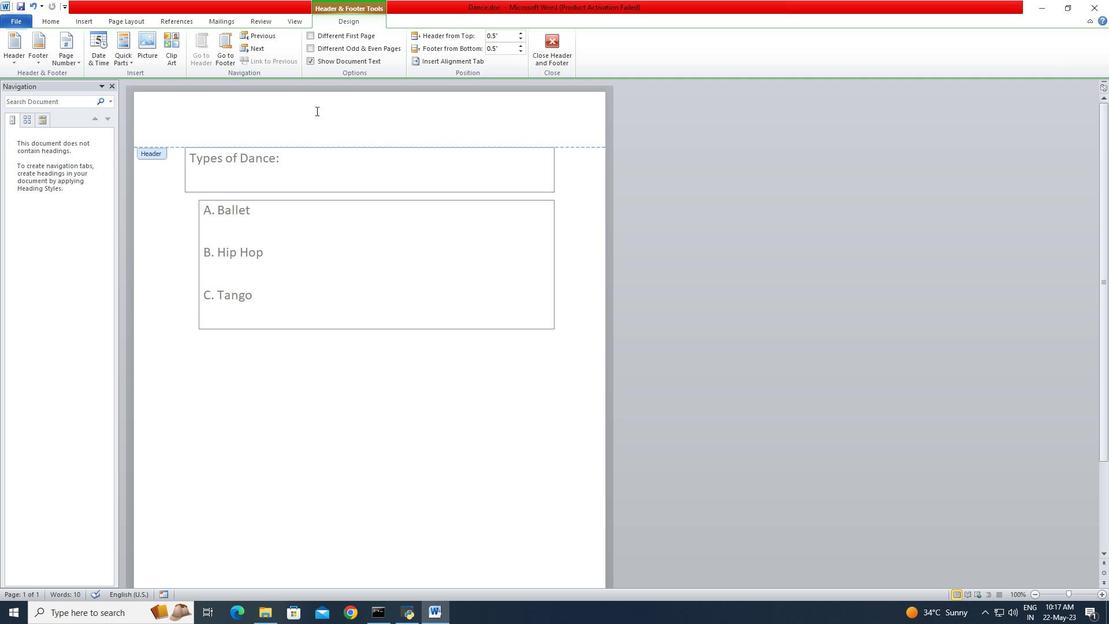 
